 Task: Open a Blog Post Template save the file as narrativeAdd Heading 'Reading' ,with the main content Reading offers numerous advantages, including expanding knowledge, enhancing creativity, and improving cognitive abilities. It stimulates the brain, improves vocabulary and language skills, and provides an escape into different worlds and perspectives. ,with the main content Reading offers numerous advantages, including expanding knowledge, enhancing creativity, and improving cognitive abilities. It stimulates the brain, improves vocabulary and language skills, and provides an escape into different worlds and perspectives.and font size to the main content 16 Apply Font Style Broadwayand font size to the heading 18 Change heading alignment to  Center
Action: Key pressed <Key.cmd>word<Key.enter>
Screenshot: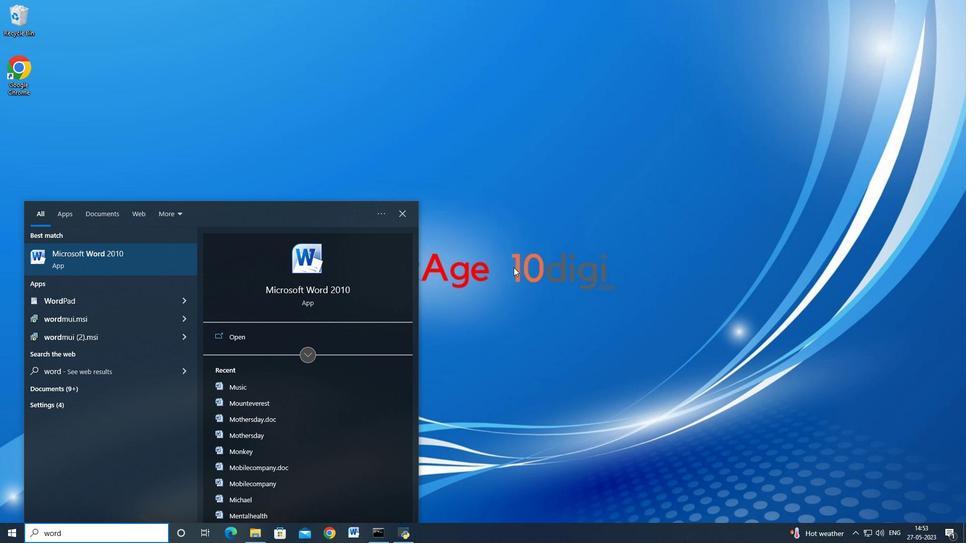 
Action: Mouse moved to (23, 19)
Screenshot: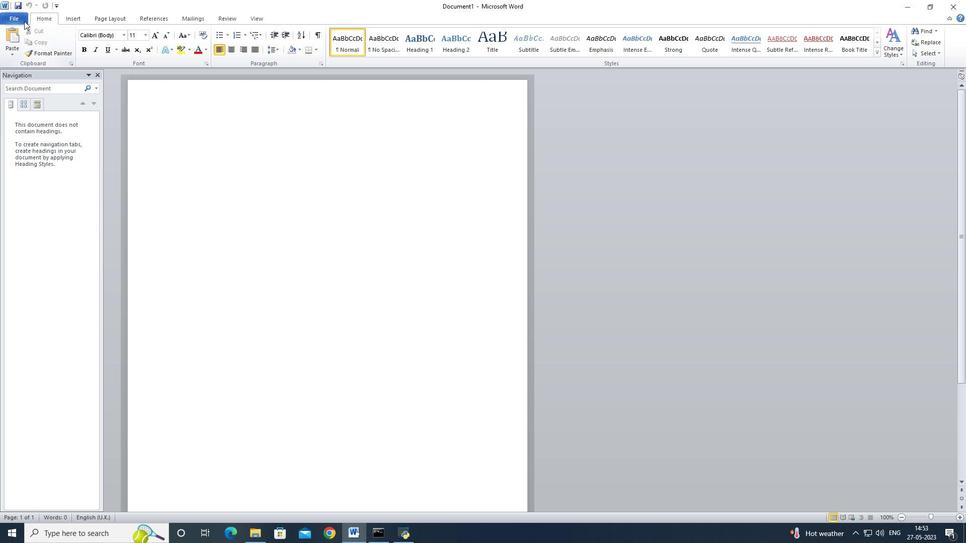 
Action: Mouse pressed left at (23, 19)
Screenshot: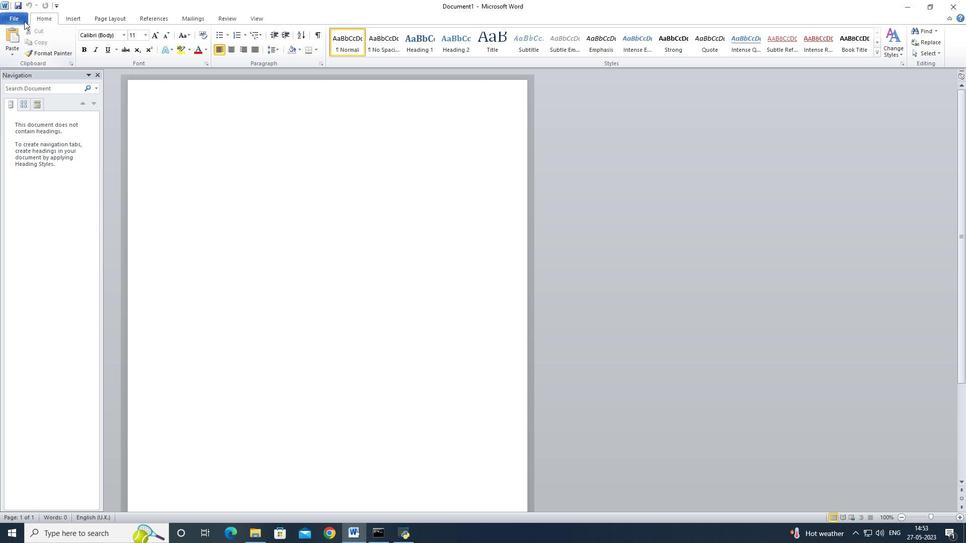 
Action: Mouse moved to (26, 64)
Screenshot: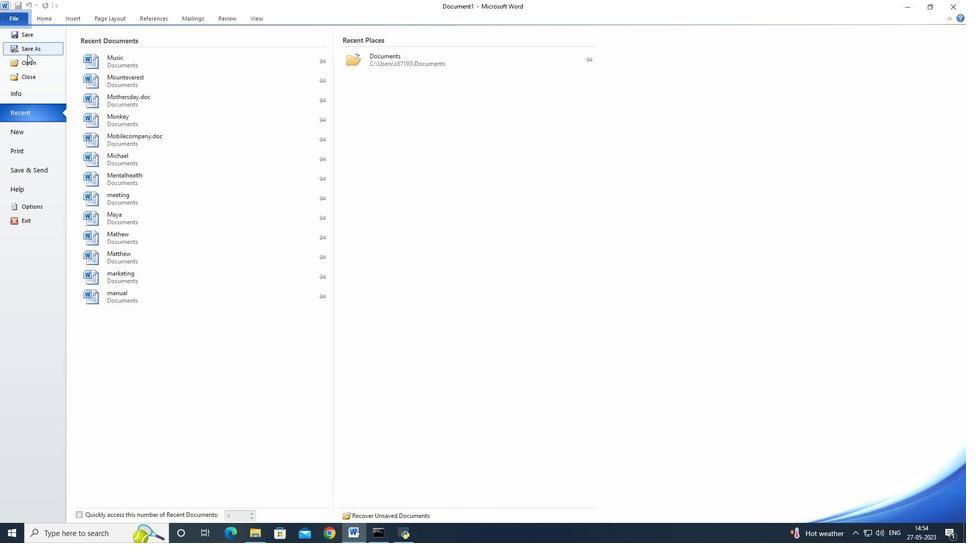 
Action: Mouse pressed left at (26, 64)
Screenshot: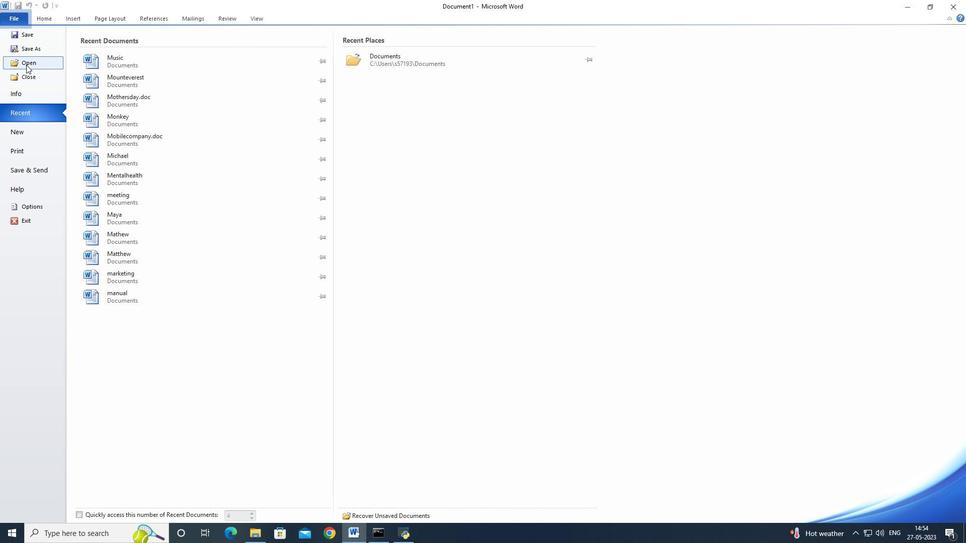 
Action: Mouse moved to (449, 255)
Screenshot: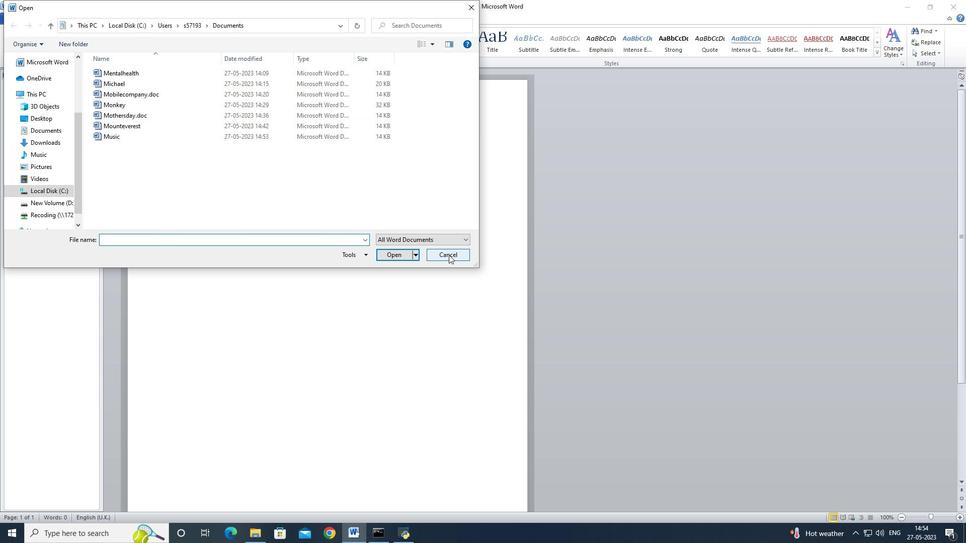 
Action: Mouse pressed left at (449, 255)
Screenshot: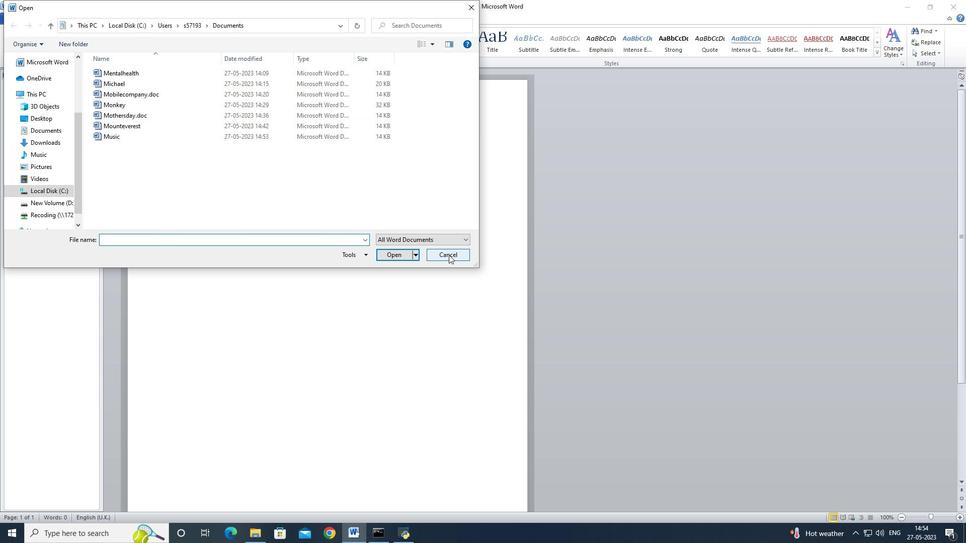 
Action: Mouse moved to (6, 19)
Screenshot: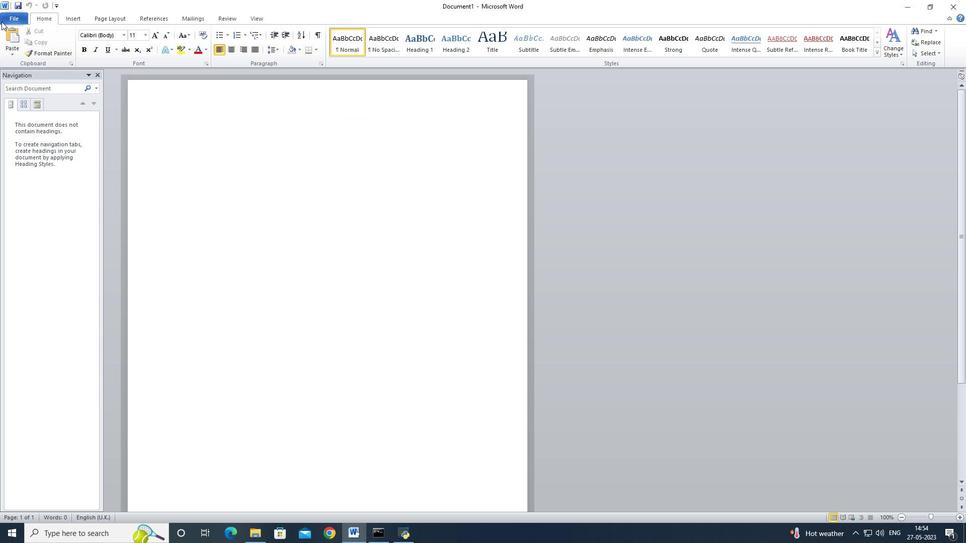 
Action: Mouse pressed left at (6, 19)
Screenshot: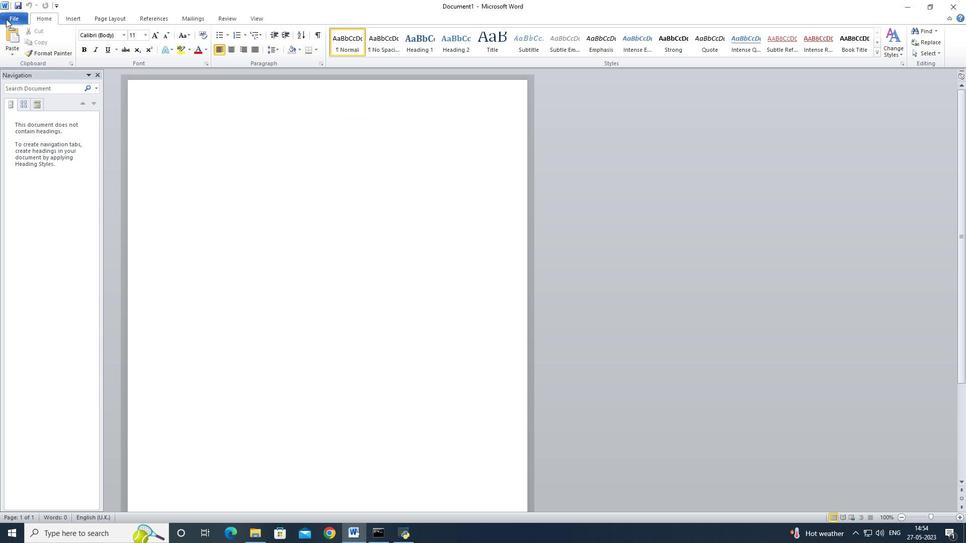 
Action: Mouse moved to (26, 130)
Screenshot: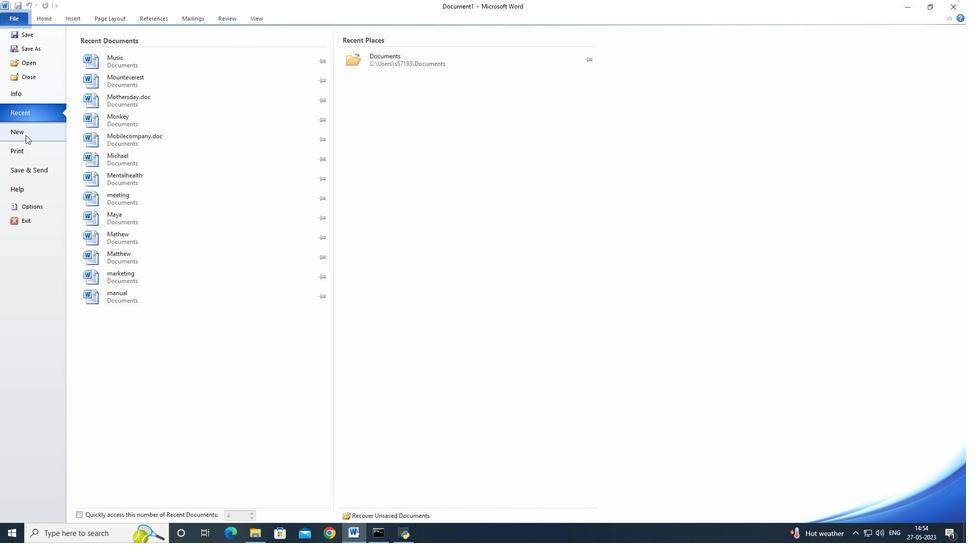 
Action: Mouse pressed left at (26, 130)
Screenshot: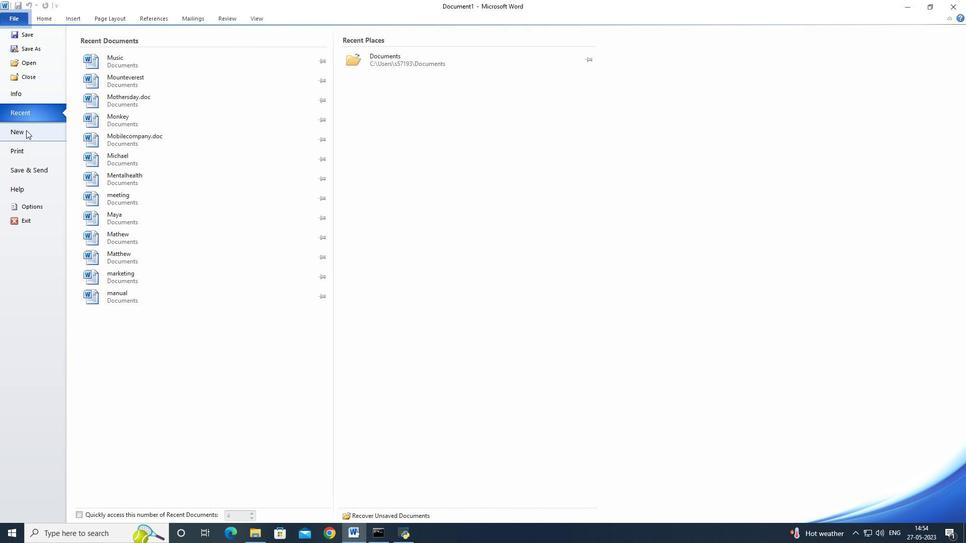 
Action: Mouse moved to (148, 108)
Screenshot: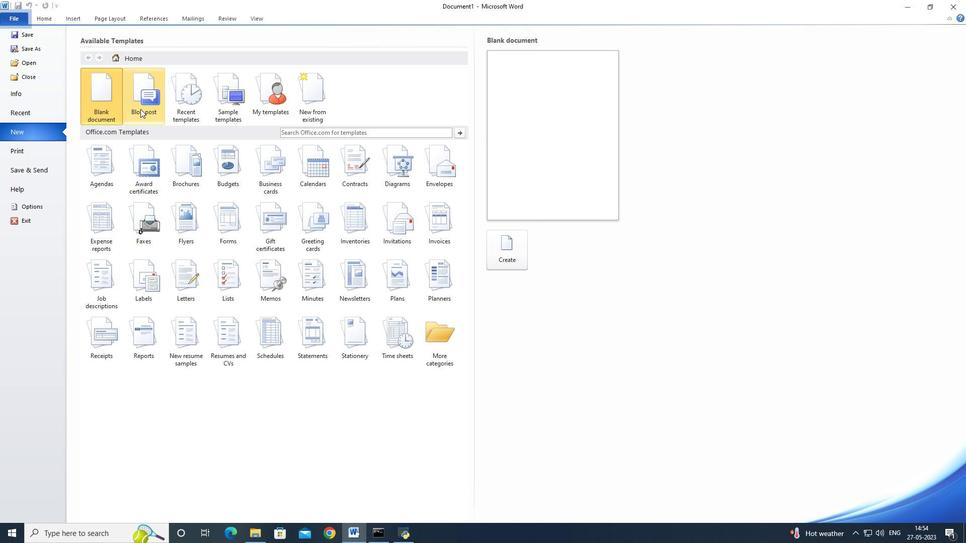 
Action: Mouse pressed left at (148, 108)
Screenshot: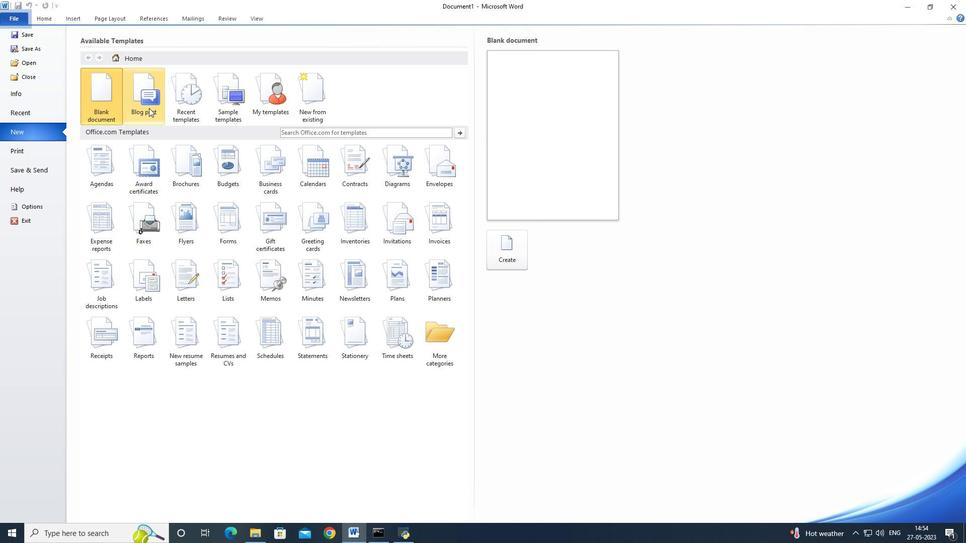 
Action: Mouse moved to (510, 249)
Screenshot: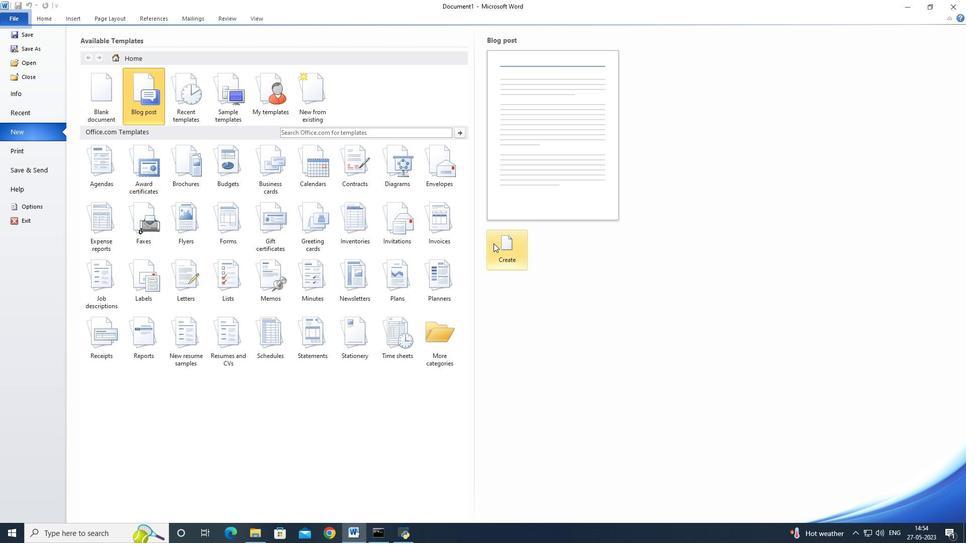 
Action: Mouse pressed left at (510, 249)
Screenshot: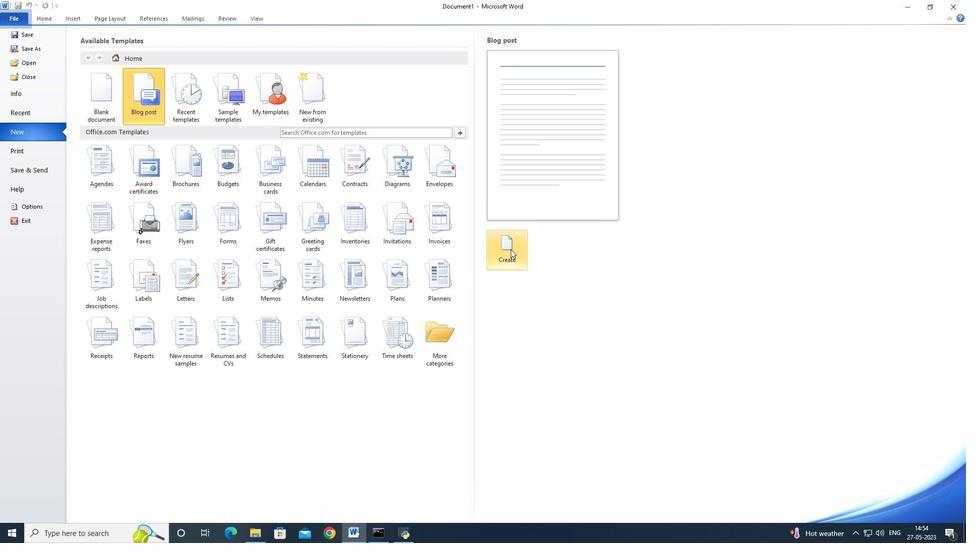 
Action: Mouse moved to (520, 287)
Screenshot: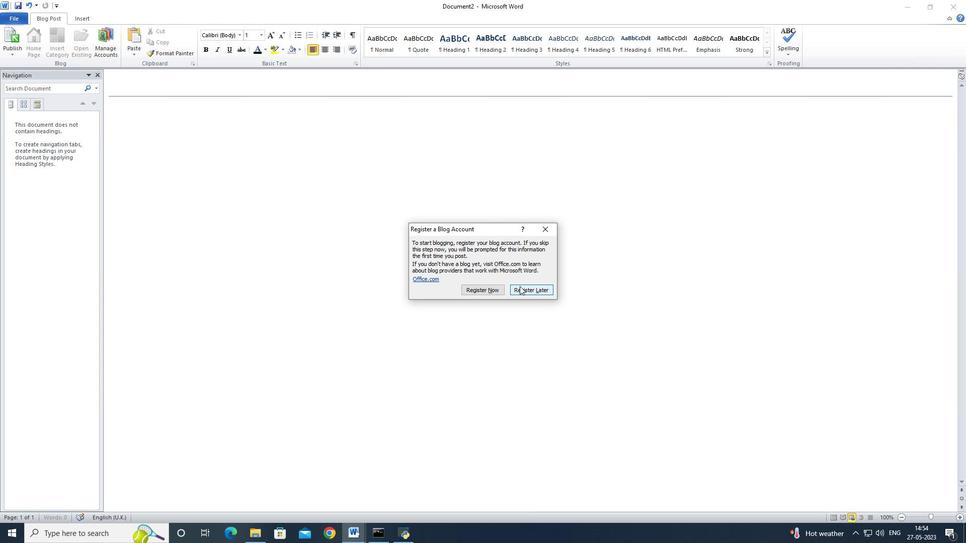 
Action: Mouse pressed left at (520, 287)
Screenshot: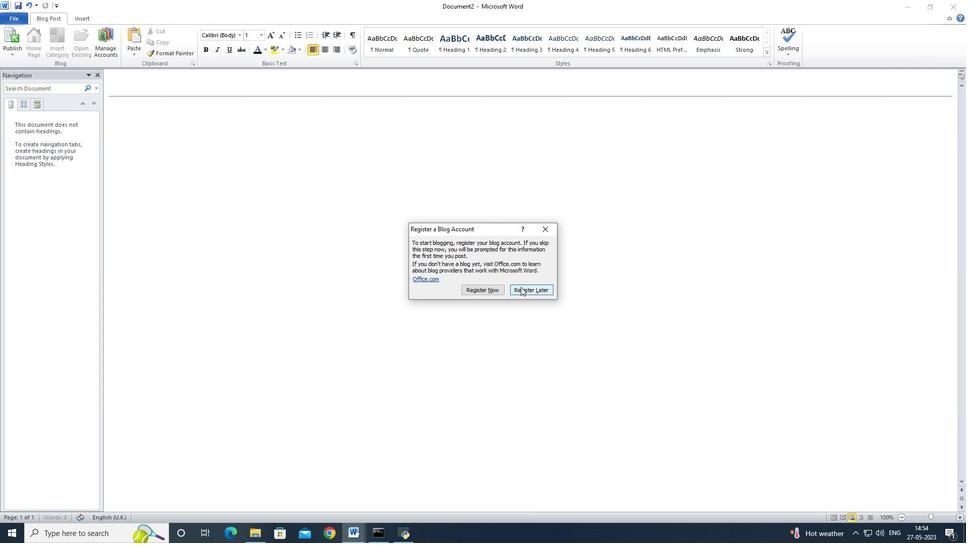 
Action: Mouse moved to (20, 19)
Screenshot: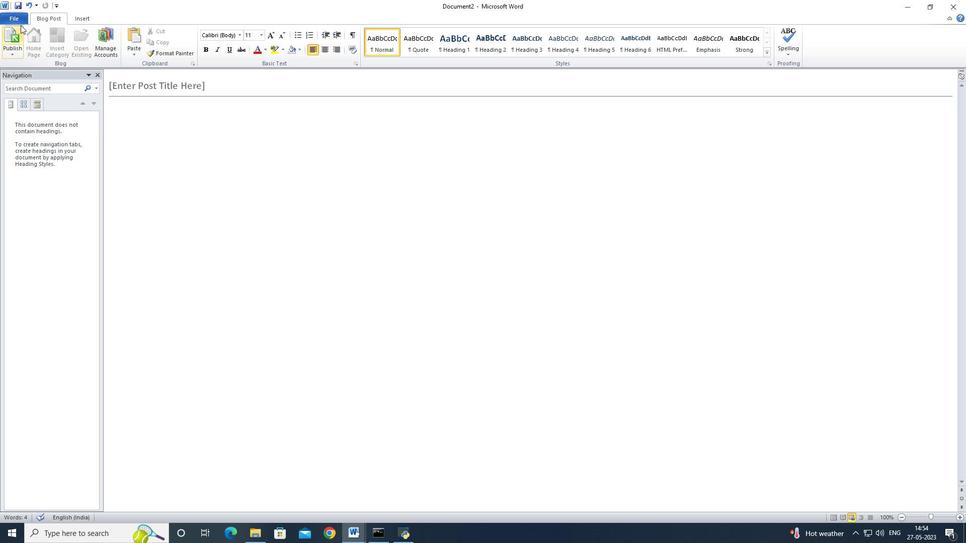 
Action: Mouse pressed left at (20, 19)
Screenshot: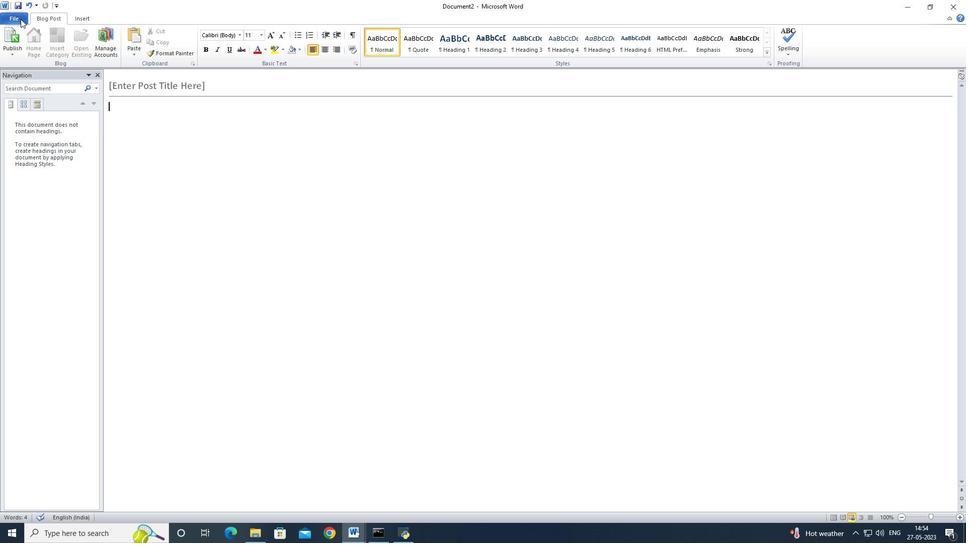 
Action: Mouse moved to (41, 43)
Screenshot: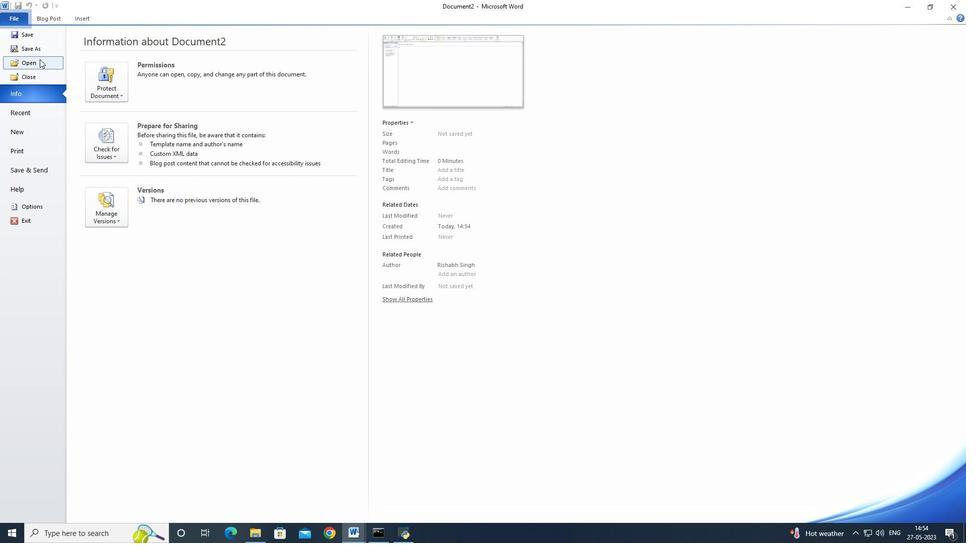 
Action: Mouse pressed left at (41, 43)
Screenshot: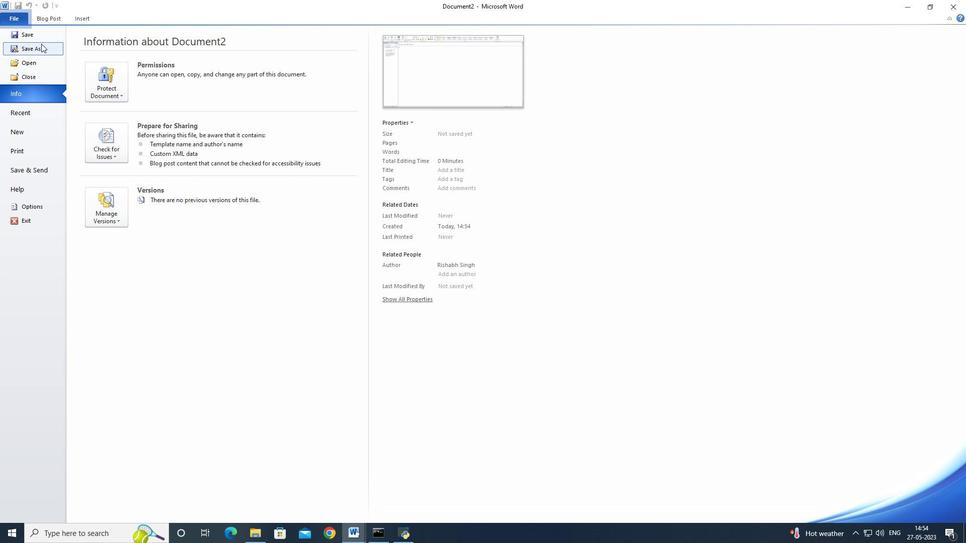 
Action: Mouse moved to (248, 92)
Screenshot: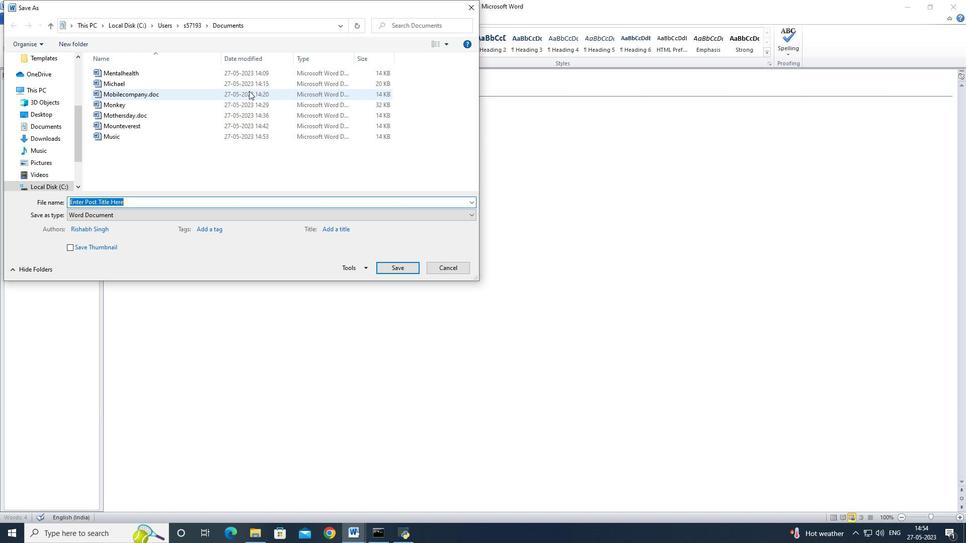 
Action: Key pressed <Key.backspace><Key.shift>nara<Key.backspace>rative<Key.shift_r>Add
Screenshot: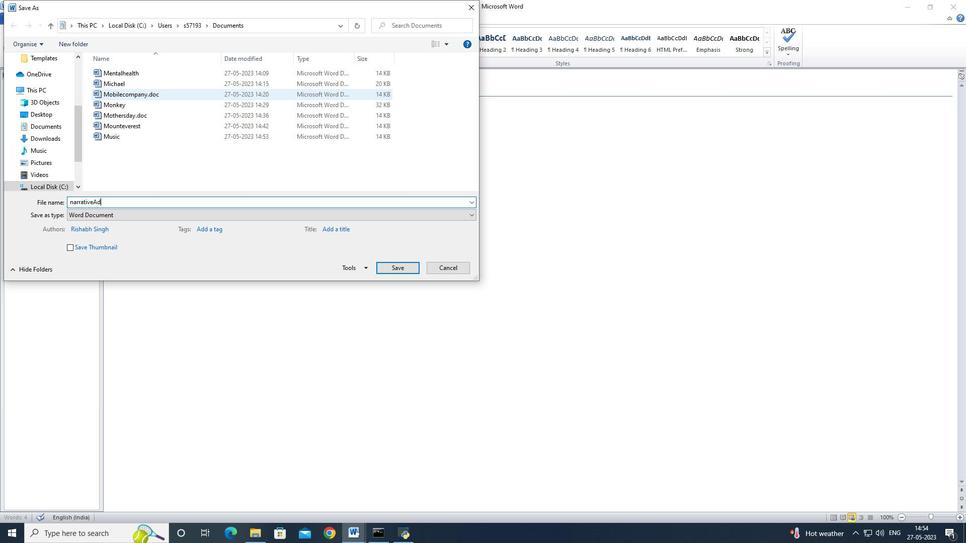 
Action: Mouse moved to (183, 180)
Screenshot: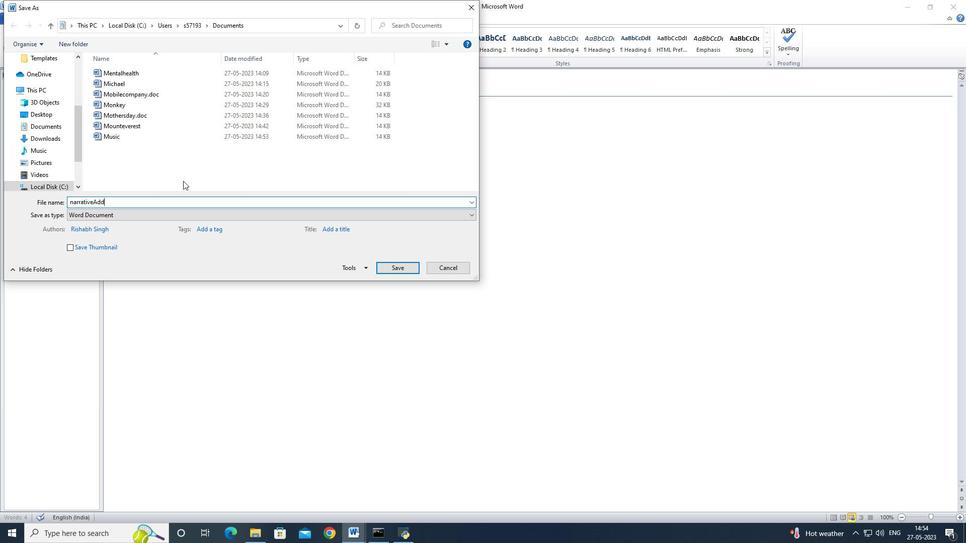 
Action: Key pressed <Key.backspace><Key.backspace><Key.backspace>
Screenshot: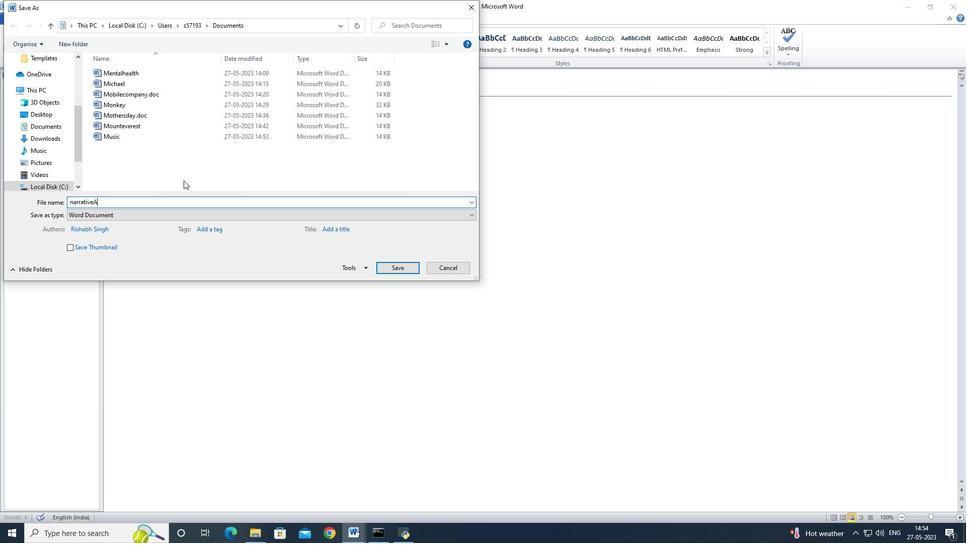 
Action: Mouse moved to (395, 269)
Screenshot: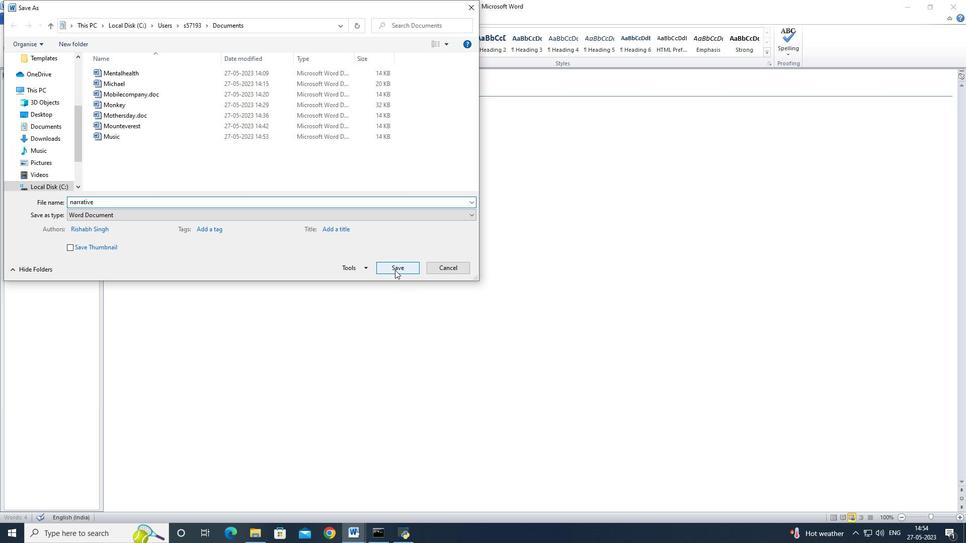 
Action: Mouse pressed left at (395, 269)
Screenshot: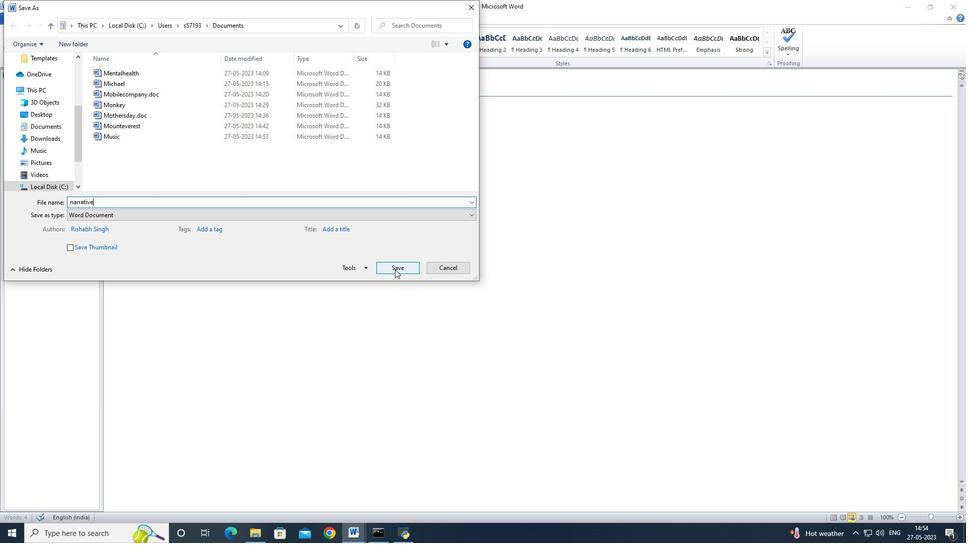 
Action: Mouse moved to (170, 87)
Screenshot: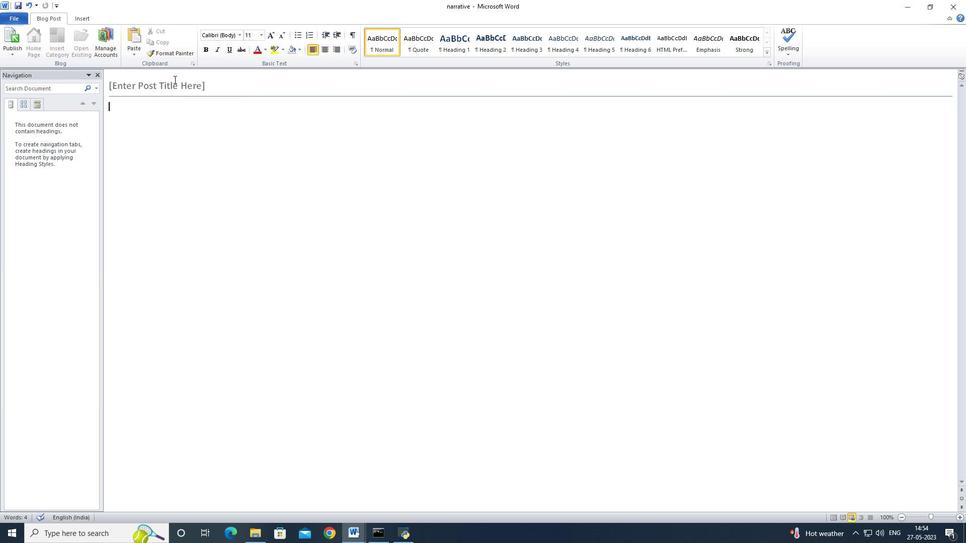 
Action: Mouse pressed left at (170, 87)
Screenshot: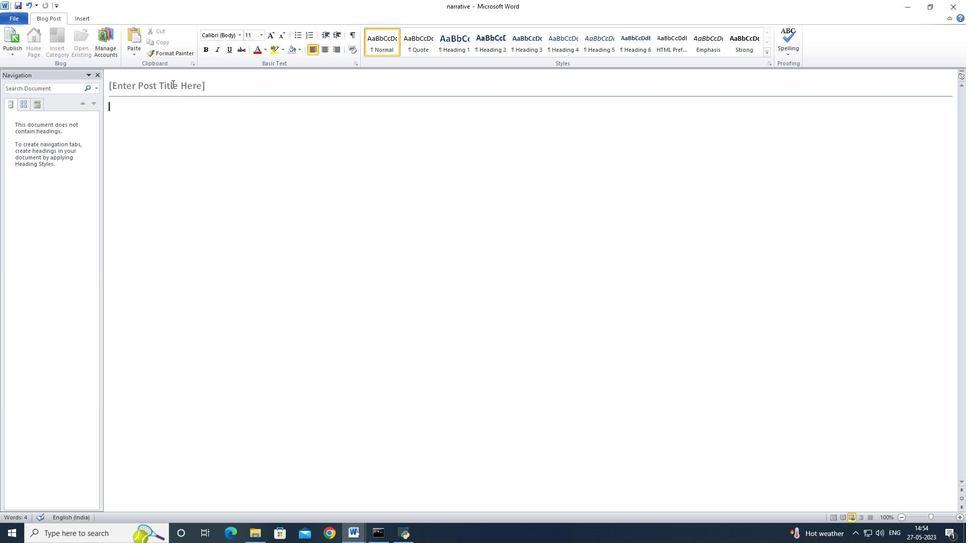 
Action: Key pressed h<Key.backspace><Key.shift>Reading<Key.tab><Key.tab>
Screenshot: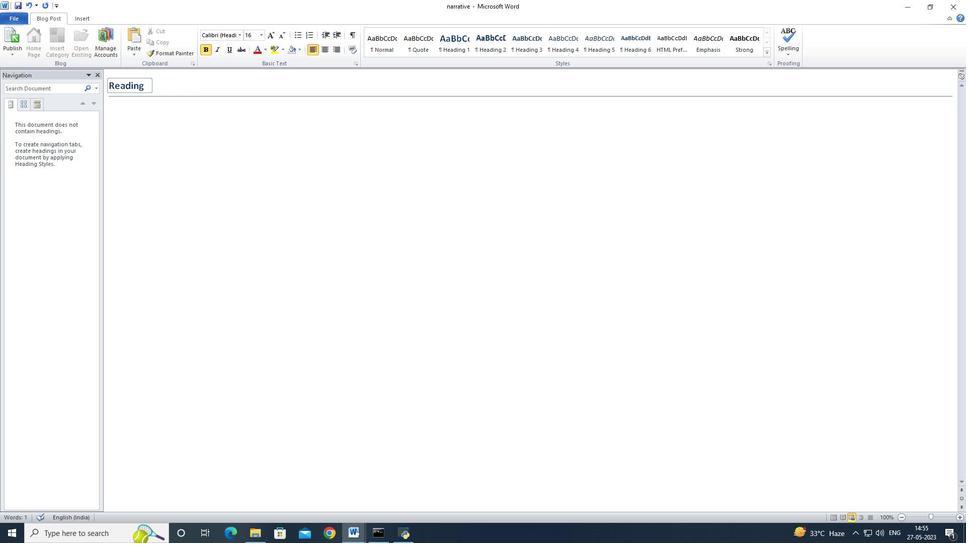 
Action: Mouse moved to (461, 46)
Screenshot: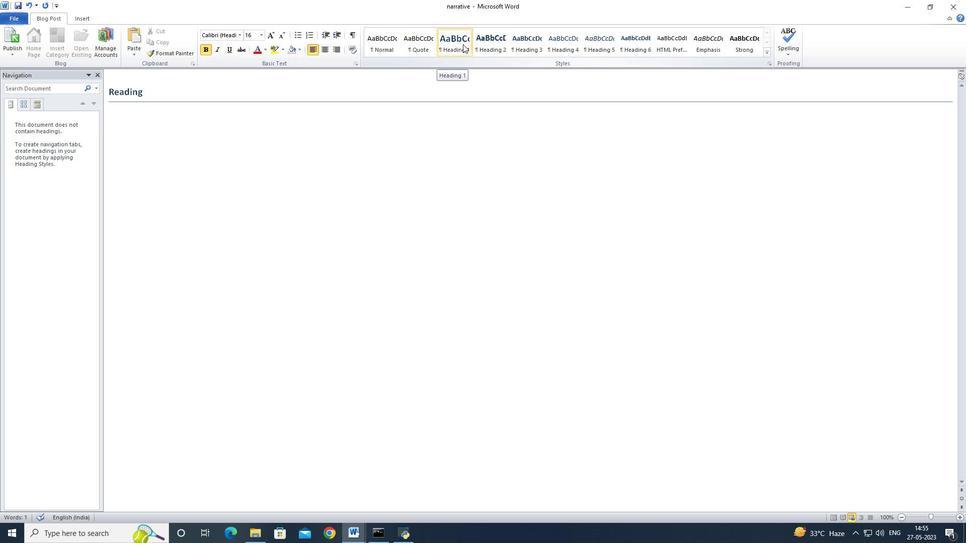 
Action: Mouse pressed left at (461, 46)
Screenshot: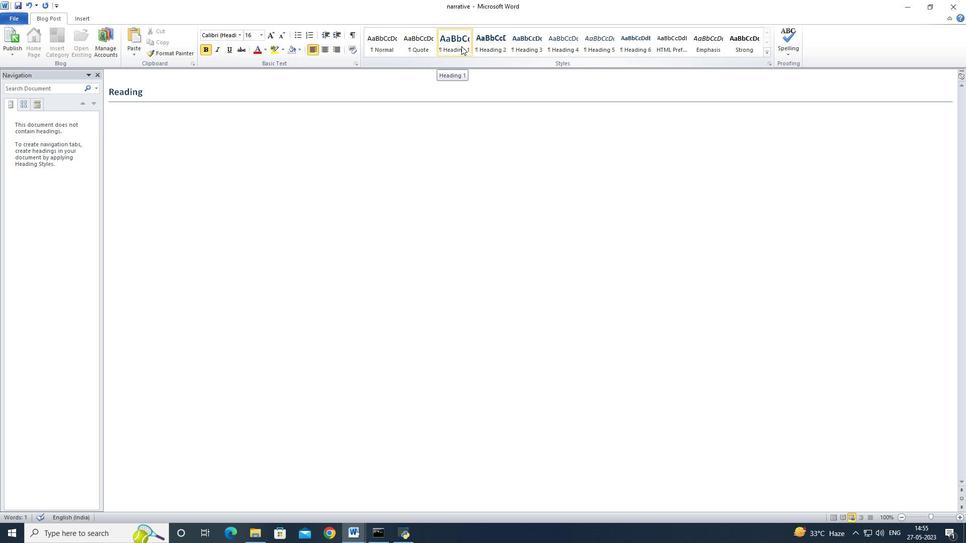 
Action: Mouse moved to (142, 92)
Screenshot: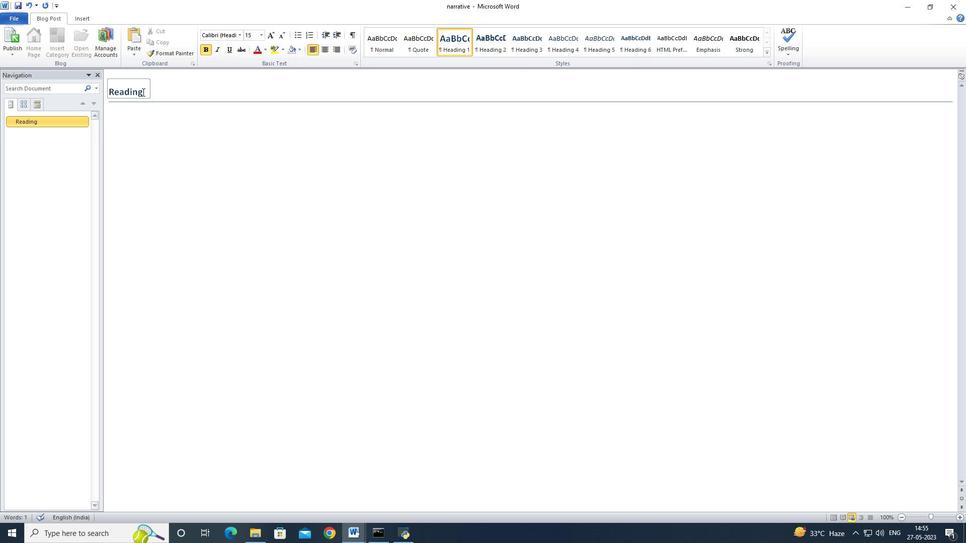 
Action: Mouse pressed left at (142, 92)
Screenshot: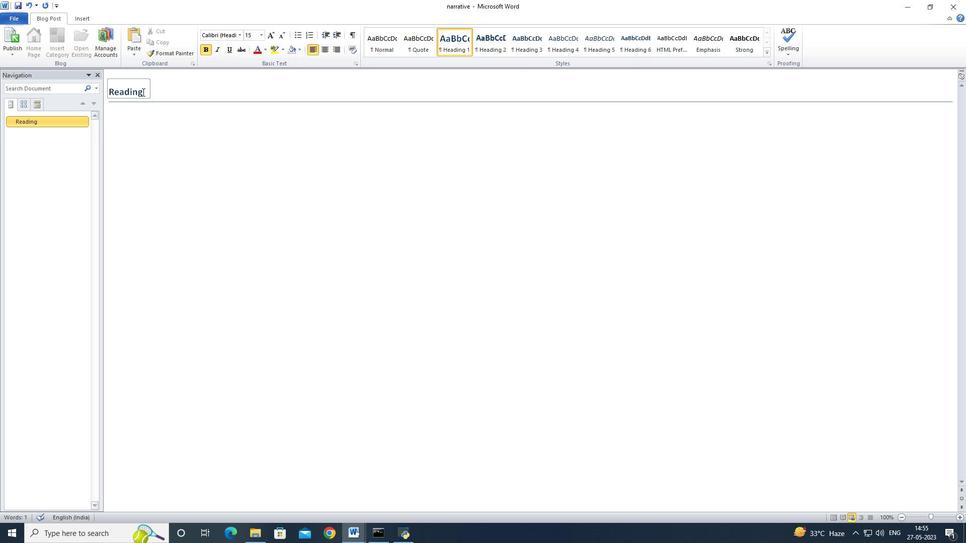 
Action: Mouse moved to (465, 46)
Screenshot: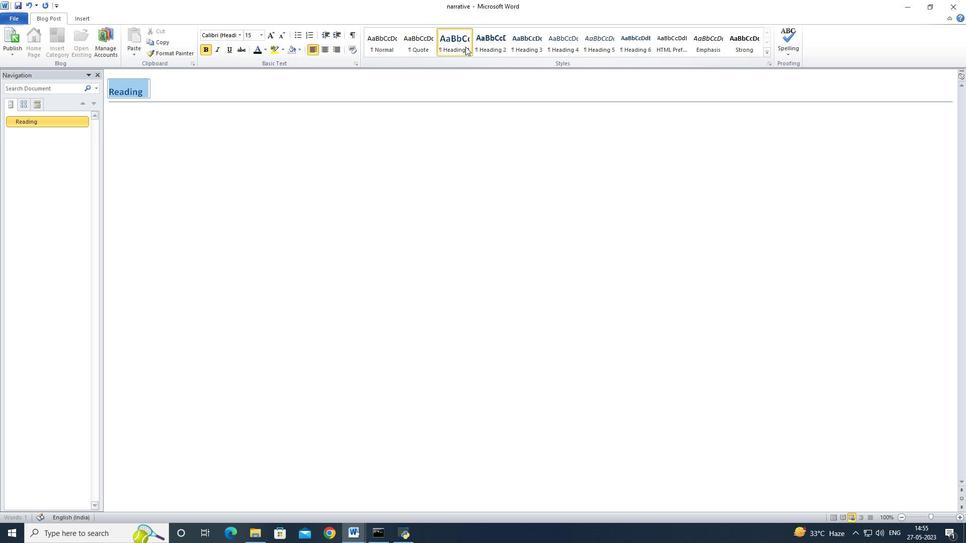 
Action: Mouse pressed left at (465, 46)
Screenshot: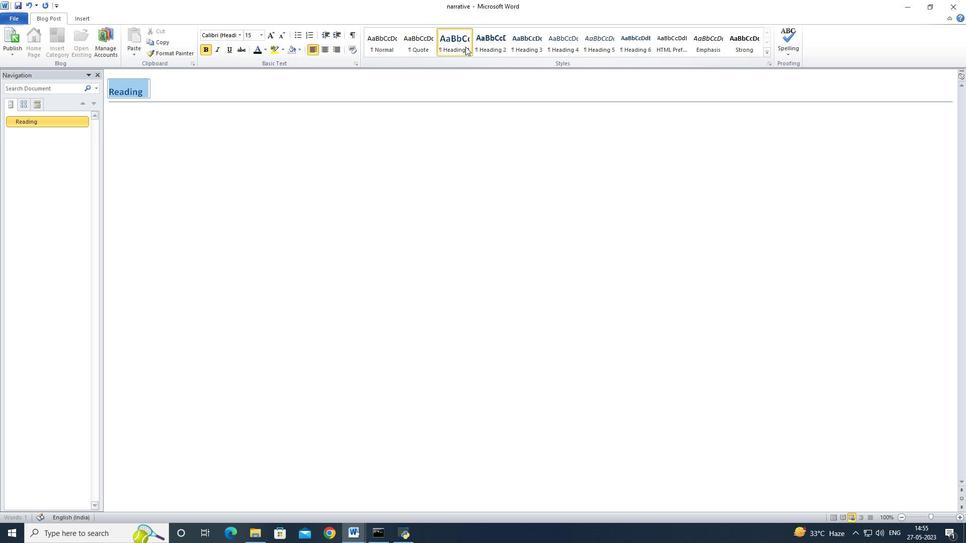 
Action: Mouse moved to (223, 130)
Screenshot: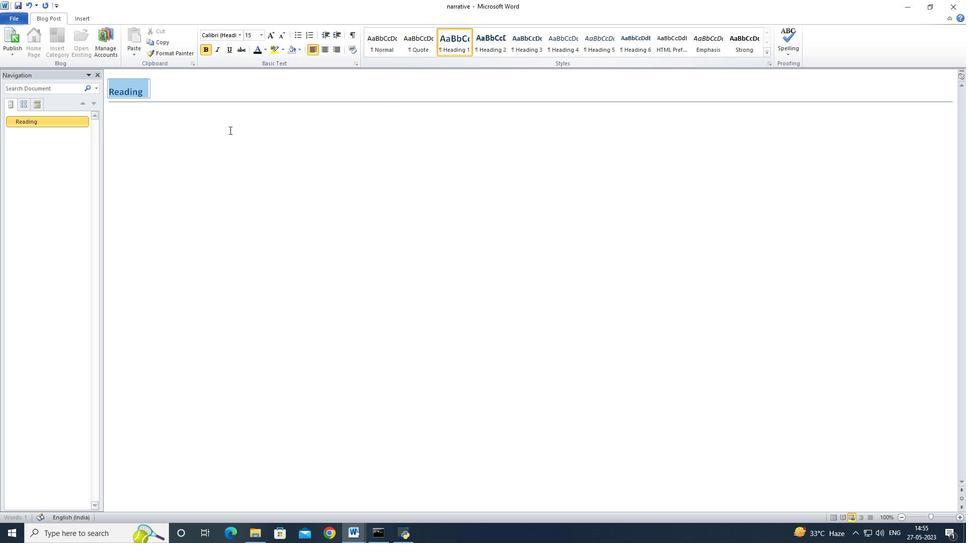
Action: Mouse pressed left at (223, 130)
Screenshot: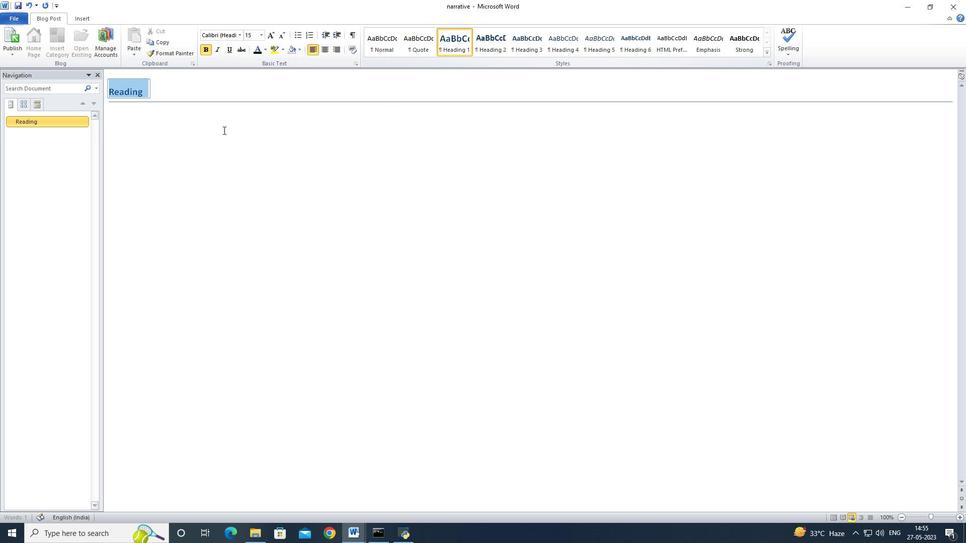
Action: Mouse moved to (222, 125)
Screenshot: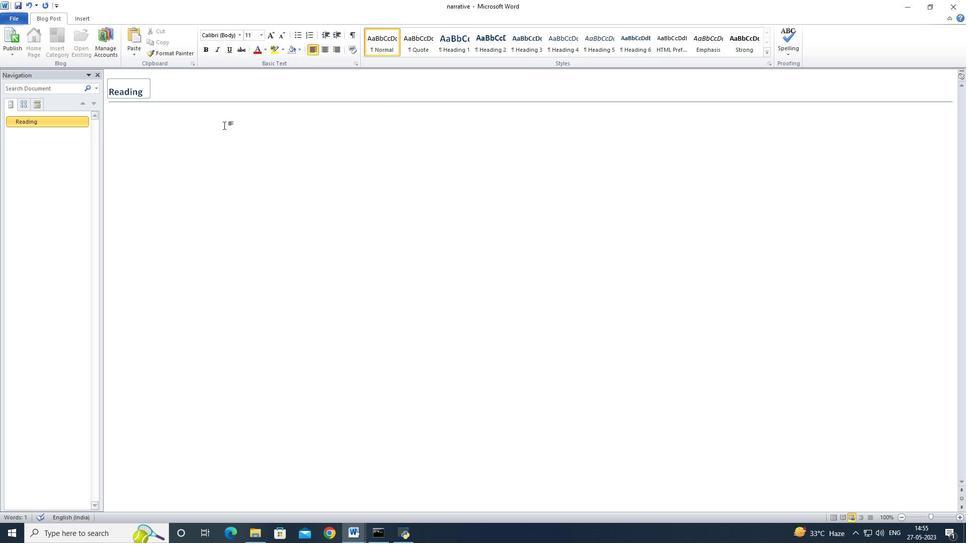 
Action: Key pressed <Key.shift_r>Reading<Key.space>offers<Key.space>numerous<Key.space>advantages,<Key.space><Key.shift>Including<Key.space>expanding<Key.space>knowledge,<Key.space>enhancing<Key.space>creativity,<Key.space>and<Key.space>improving<Key.space>cognitive<Key.space>abilities.<Key.space><Key.shift>It<Key.space>stimulates<Key.space>the<Key.space>brain,<Key.space>u<Key.backspace>improves<Key.space>vocabulary<Key.space>and<Key.space>language<Key.space>skills,<Key.space>and<Key.space>provides<Key.space>am<Key.backspace>n<Key.space>escape<Key.space>into<Key.space>different<Key.space>worlds<Key.space>and<Key.space>perspectives,<Key.backspace>.<Key.space>,with<Key.space>the<Key.space>main<Key.space>conten<Key.space><Key.shift_r>Reading<Key.space>offers<Key.space>numb<Key.backspace>erous<Key.space>advantages,i<Key.backspace><Key.space><Key.shift>Including<Key.space>expani<Key.backspace>ding<Key.space>knowledge.<Key.backspace>,<Key.space>enhan<Key.backspace>ncing<Key.space>creativitu,<Key.space><Key.backspace><Key.backspace><Key.backspace>y,<Key.space>and<Key.space>improving<Key.space>cognitive<Key.space>abilities.<Key.space><Key.shift>It<Key.space>stimulates<Key.space>the<Key.space>brain,<Key.space>improves<Key.space>vocabulary<Key.space>and<Key.space>language<Key.space>skills,<Key.space>and<Key.space>provides<Key.space>an<Key.space>escape<Key.space>into<Key.space>different<Key.space>worlds<Key.space>and<Key.space>perspectove<Key.backspace><Key.backspace><Key.backspace>ives.
Screenshot: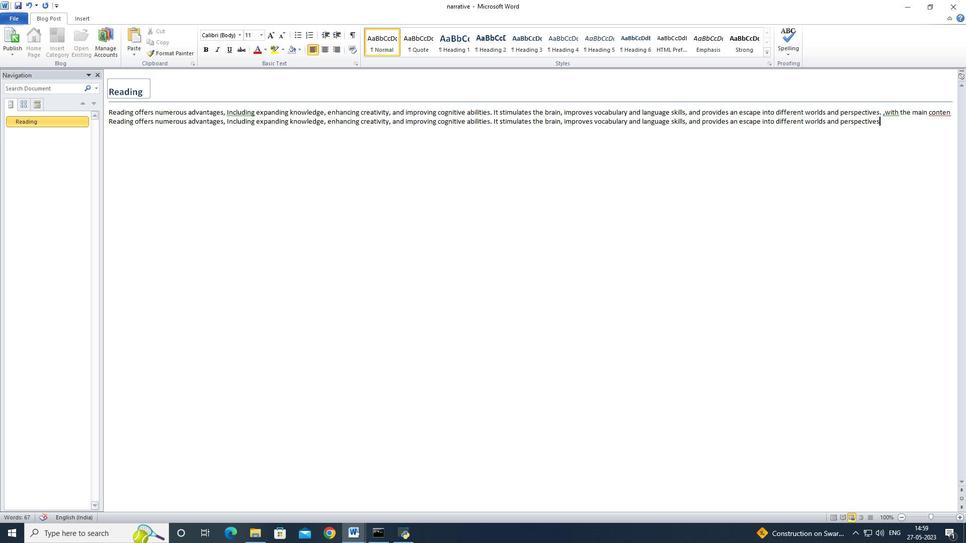 
Action: Mouse moved to (108, 112)
Screenshot: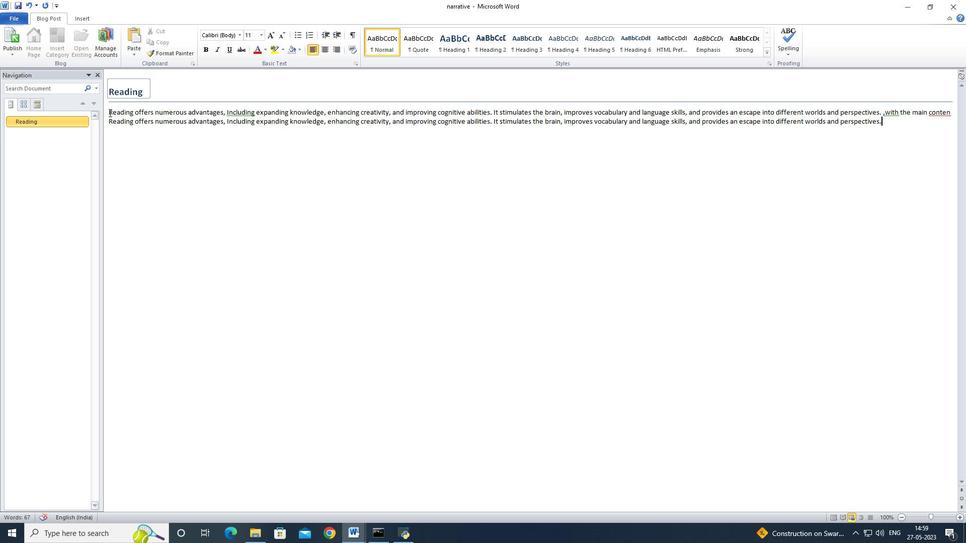 
Action: Mouse pressed left at (108, 112)
Screenshot: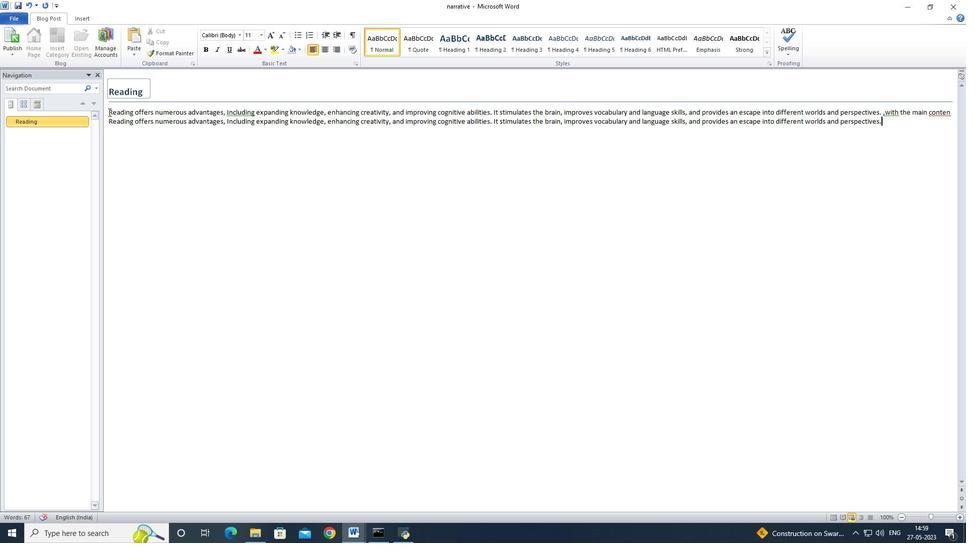 
Action: Mouse moved to (263, 36)
Screenshot: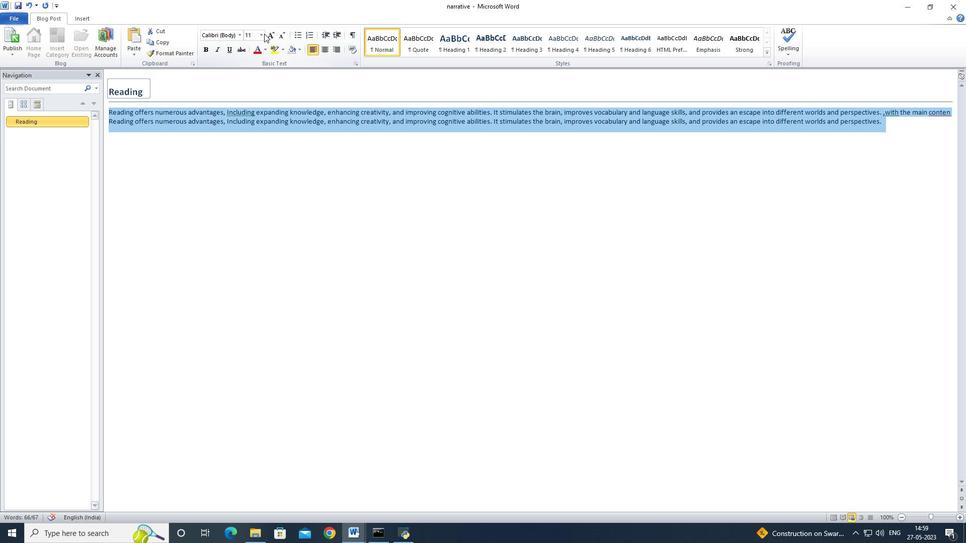 
Action: Mouse pressed left at (263, 36)
Screenshot: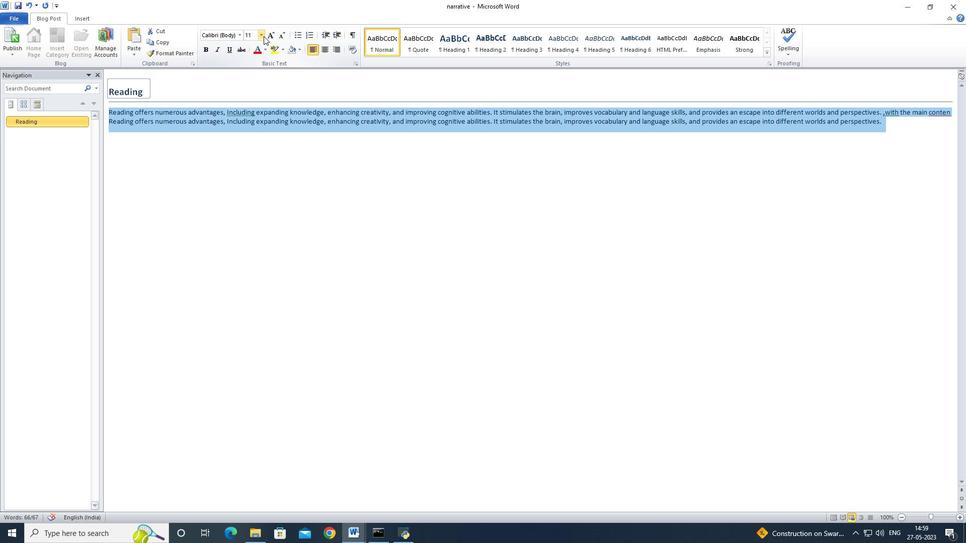
Action: Mouse moved to (250, 94)
Screenshot: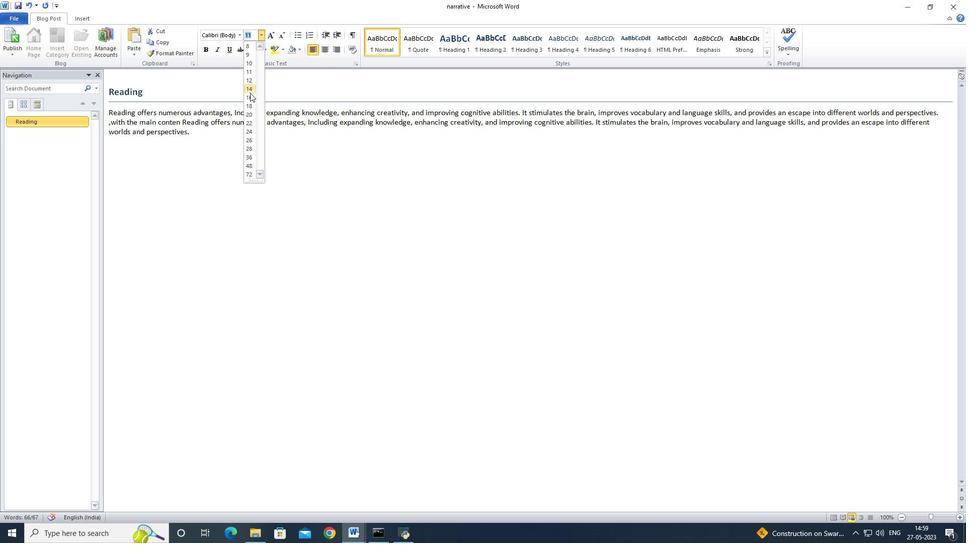 
Action: Mouse pressed left at (250, 94)
Screenshot: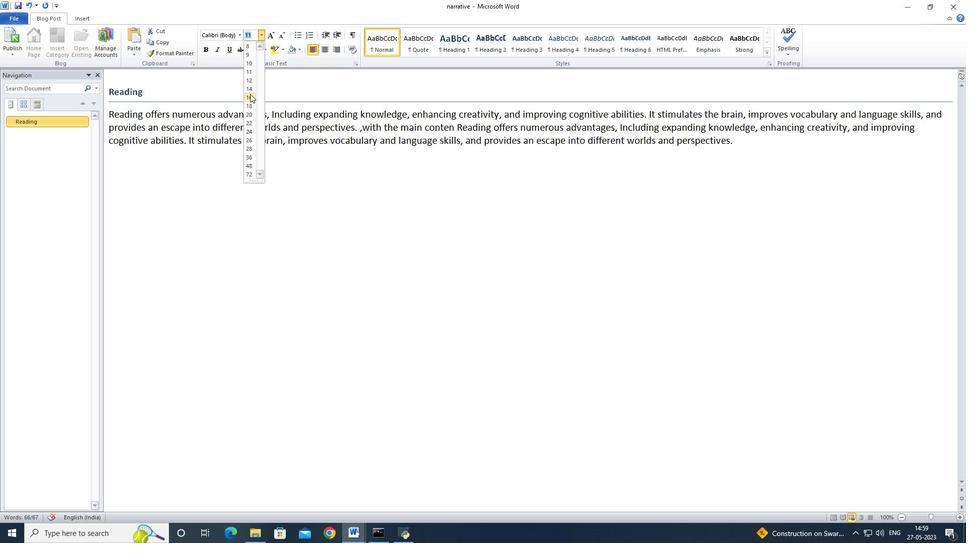 
Action: Mouse moved to (225, 36)
Screenshot: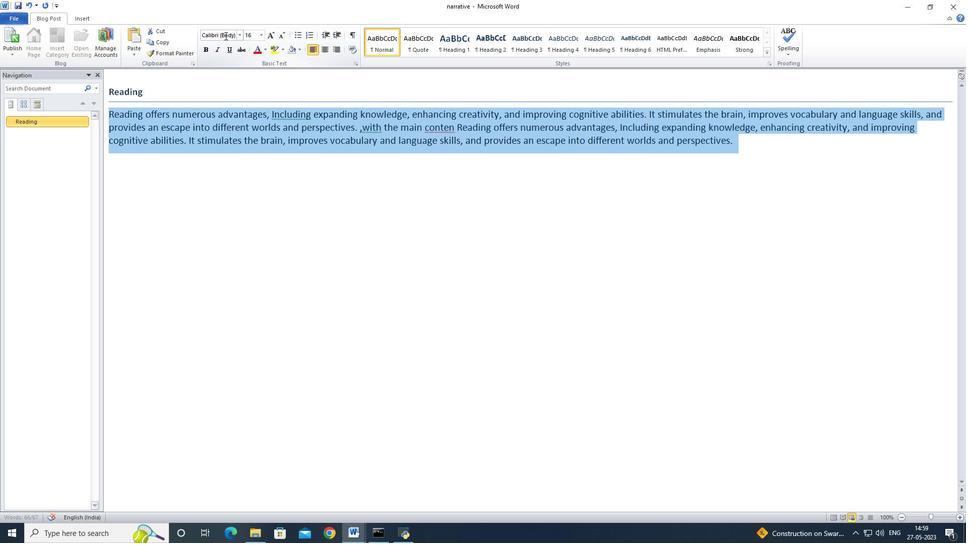
Action: Mouse pressed left at (225, 36)
Screenshot: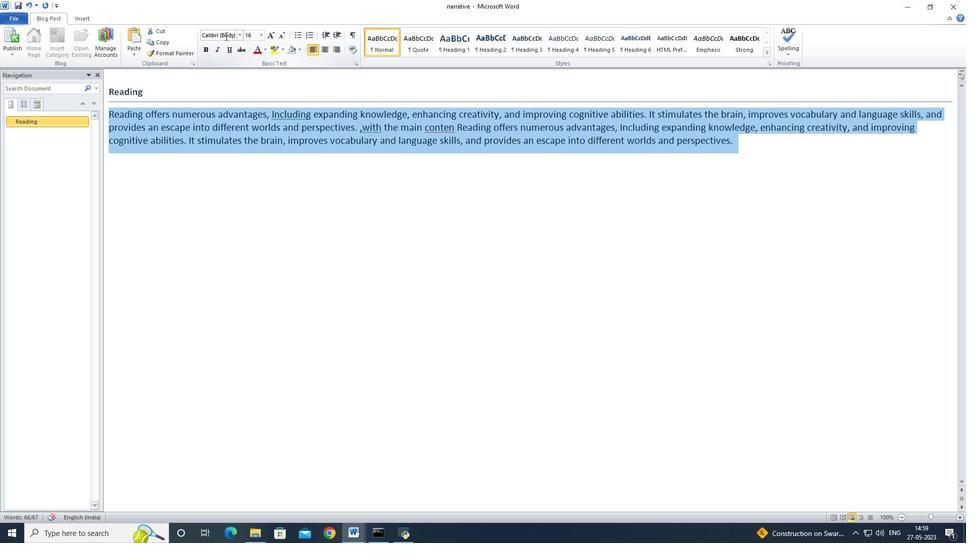 
Action: Mouse moved to (226, 36)
Screenshot: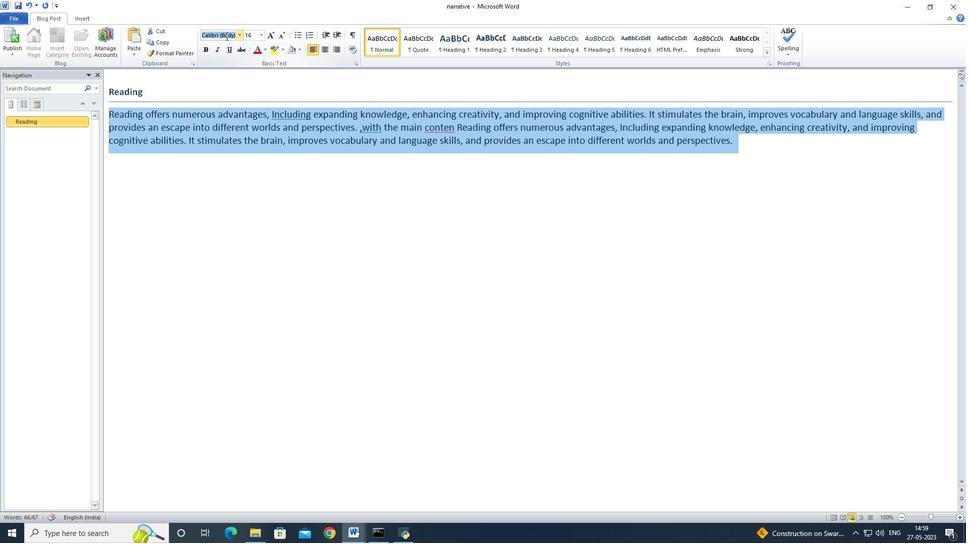 
Action: Key pressed <Key.shift>Briad<Key.backspace><Key.backspace><Key.backspace>ii<Key.backspace><Key.backspace>oadwayand<Key.enter><Key.left><Key.enter>
Screenshot: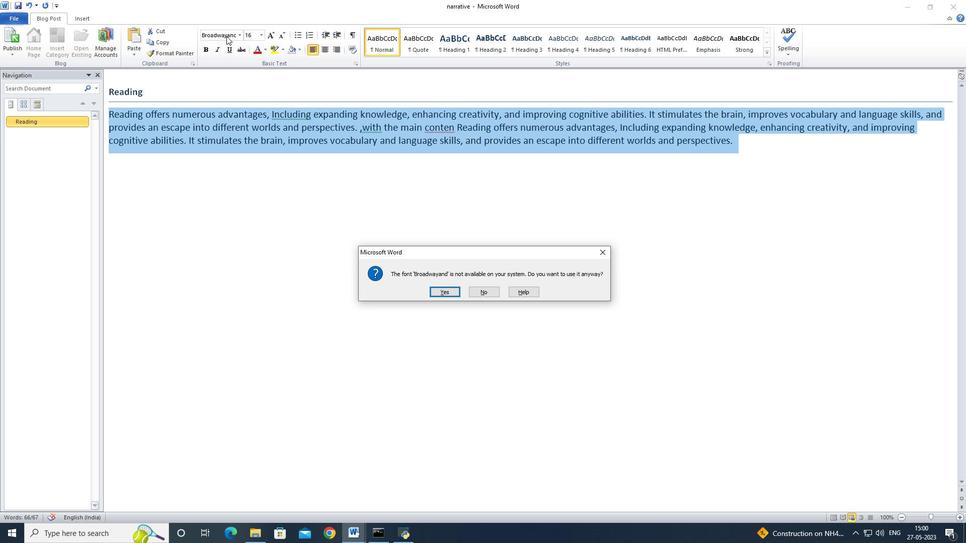 
Action: Mouse moved to (307, 167)
Screenshot: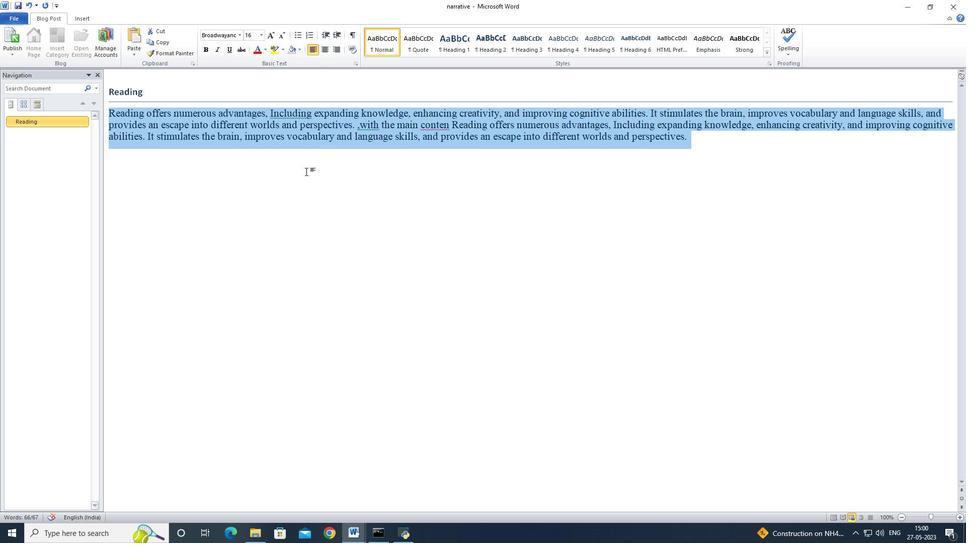 
Action: Key pressed ctrl+Z
Screenshot: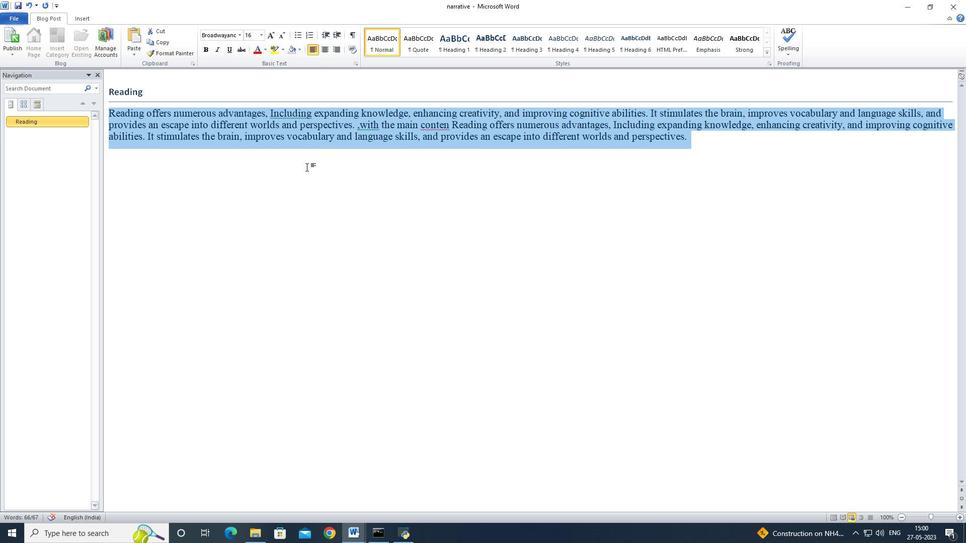 
Action: Mouse moved to (157, 96)
Screenshot: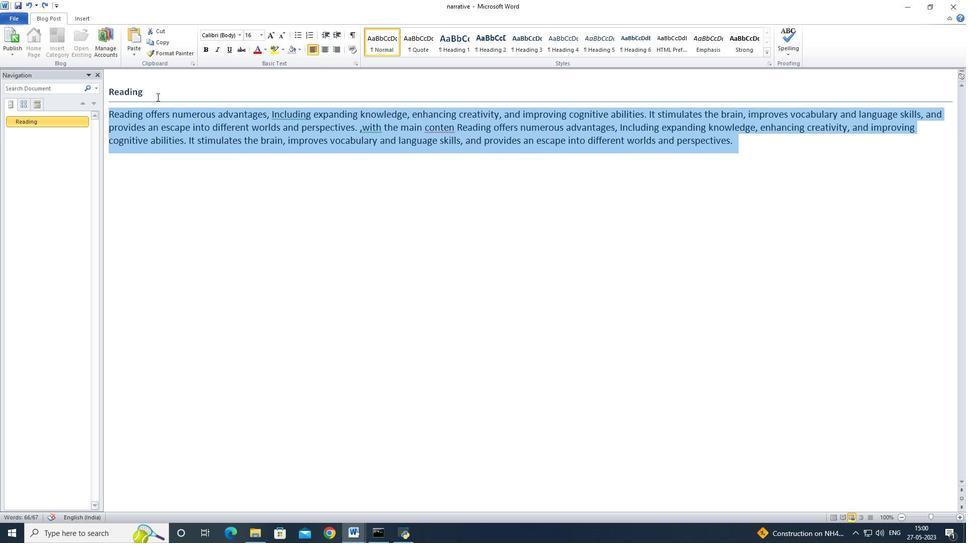 
Action: Mouse pressed left at (157, 96)
Screenshot: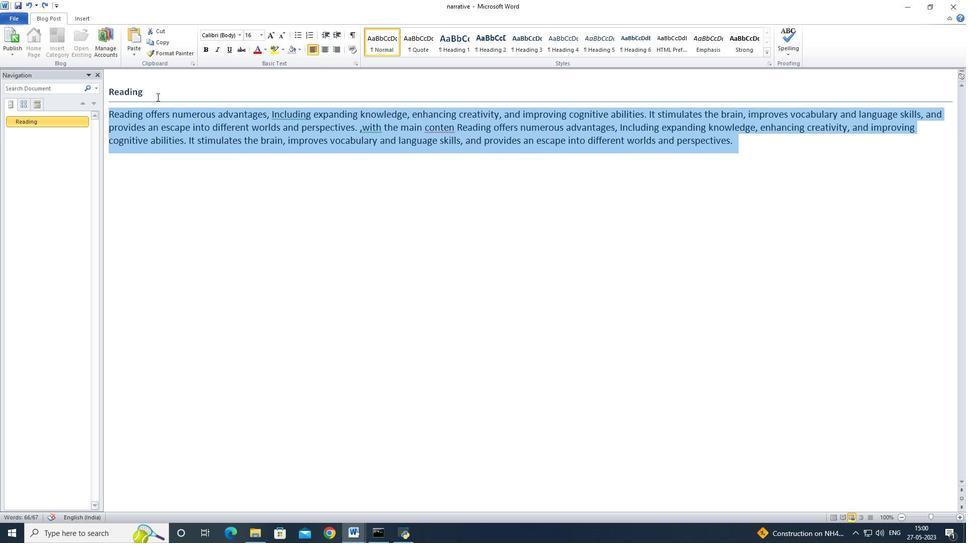 
Action: Mouse moved to (221, 37)
Screenshot: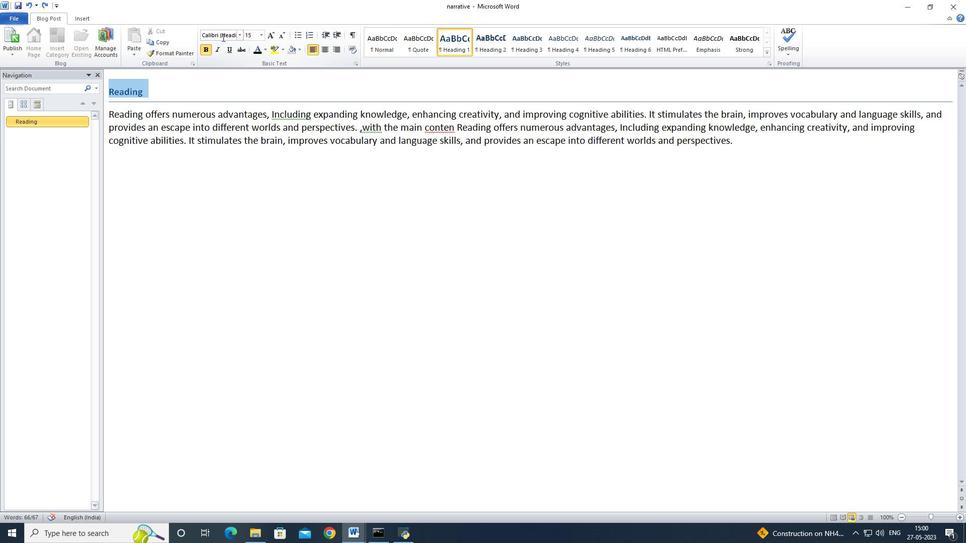 
Action: Mouse pressed left at (221, 37)
Screenshot: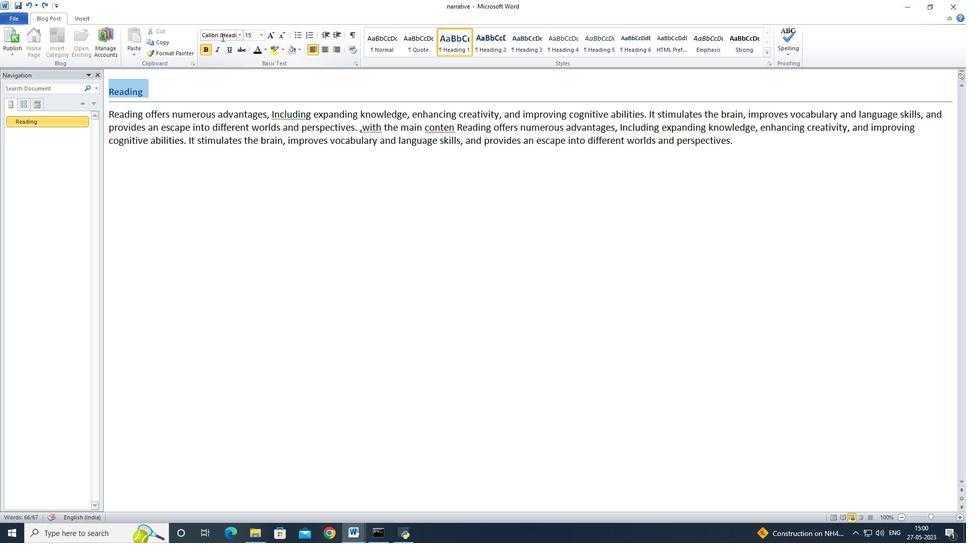 
Action: Mouse moved to (221, 37)
Screenshot: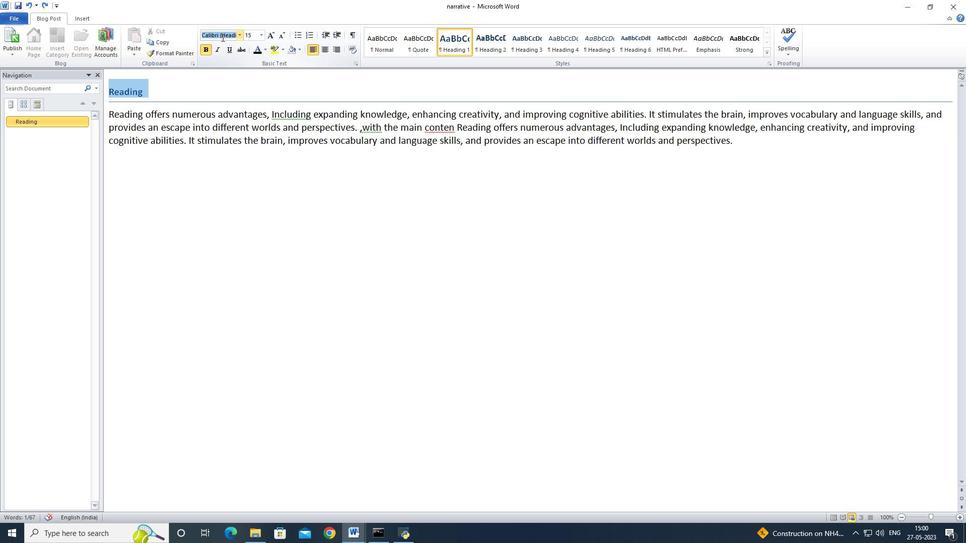 
Action: Key pressed <Key.backspace>bria<Key.backspace><Key.backspace>oadw<Key.enter>
Screenshot: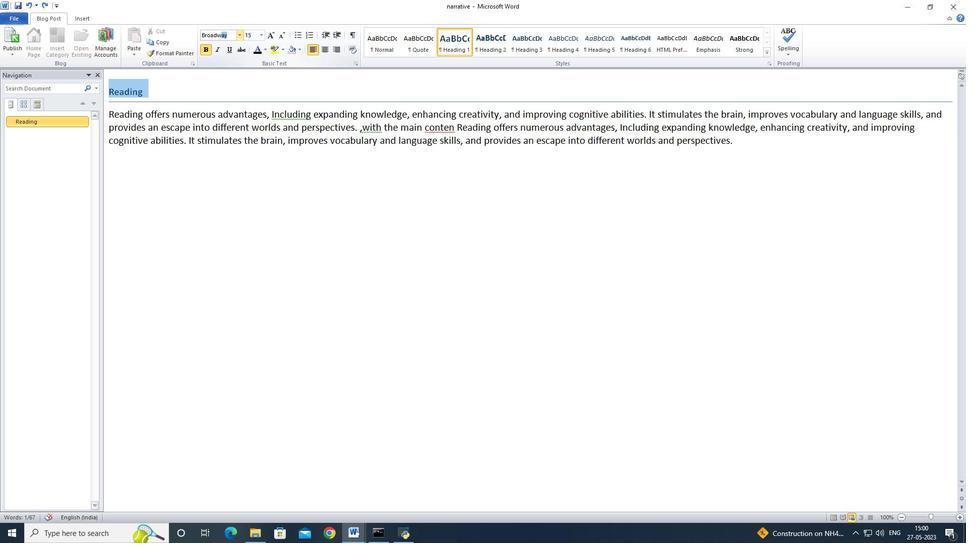 
Action: Mouse moved to (228, 37)
Screenshot: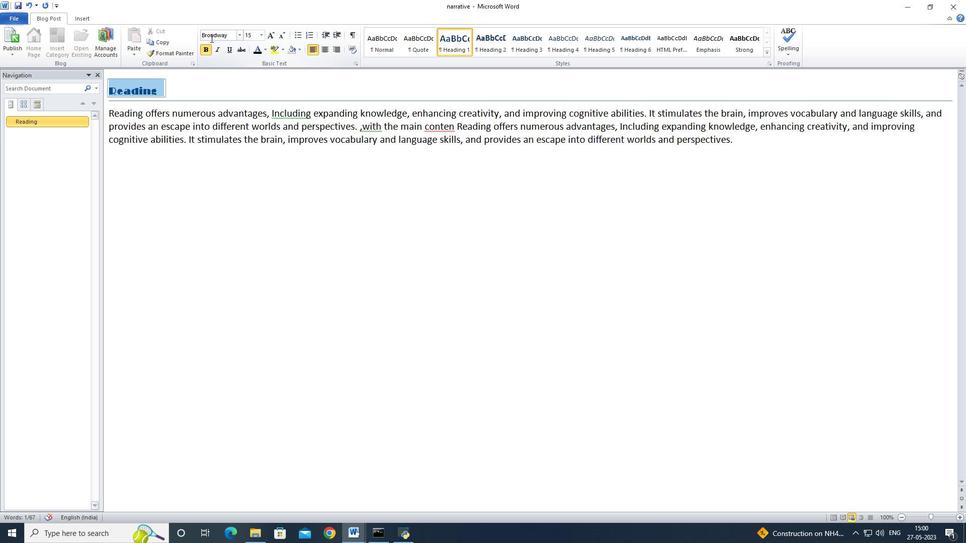 
Action: Mouse pressed left at (228, 37)
Screenshot: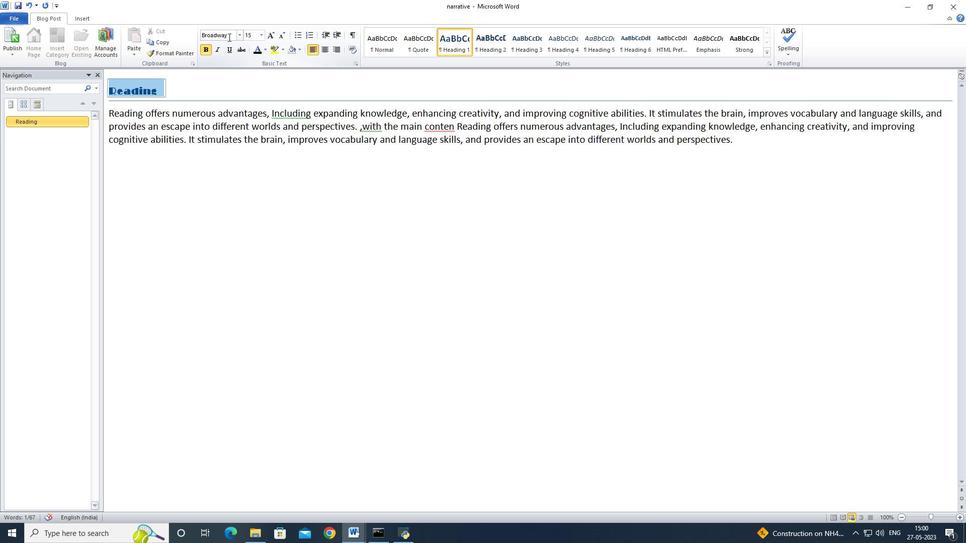 
Action: Mouse pressed left at (228, 37)
Screenshot: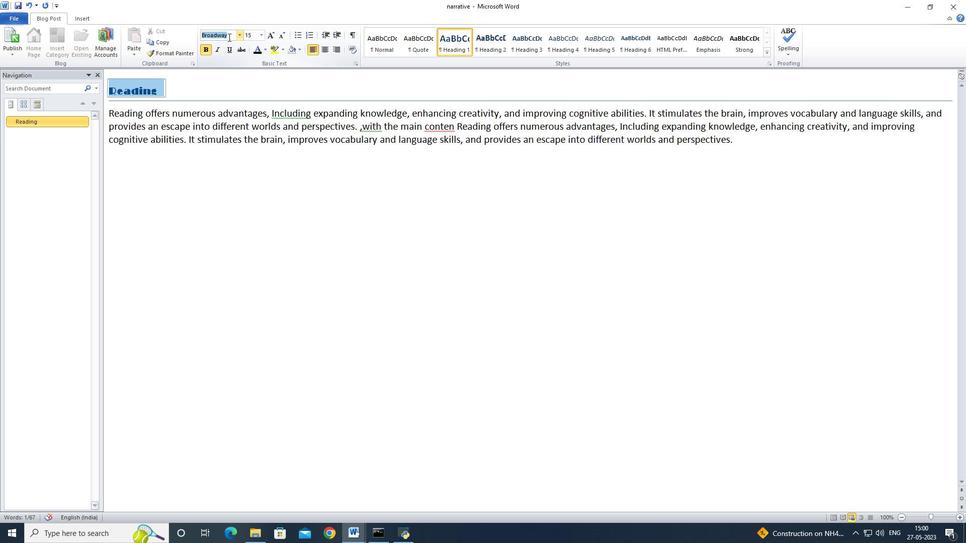 
Action: Mouse moved to (228, 37)
Screenshot: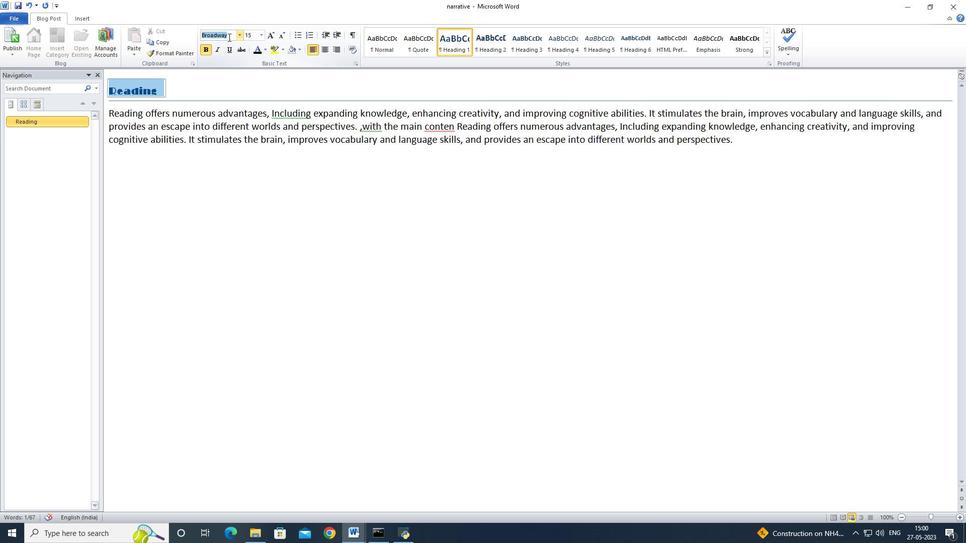 
Action: Key pressed and<Key.enter><Key.left><Key.enter>
Screenshot: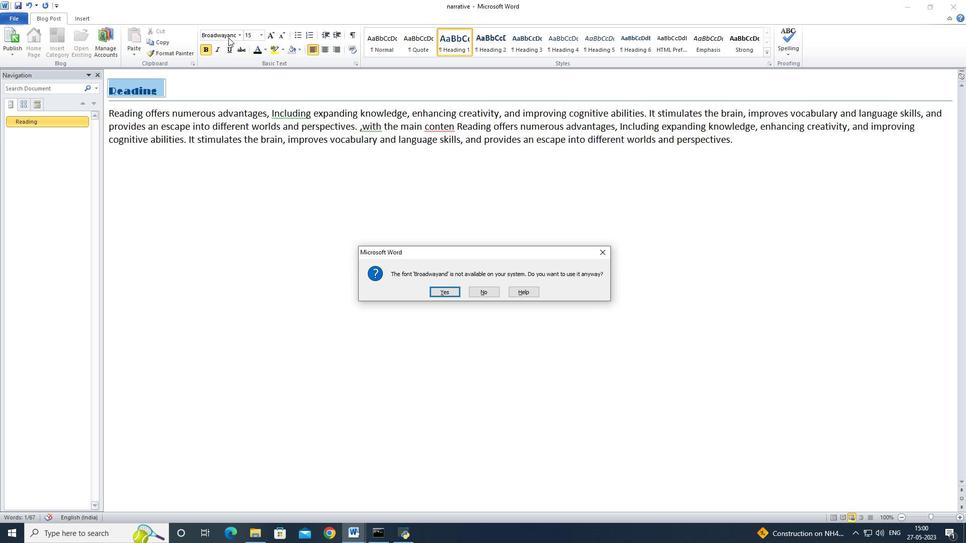 
Action: Mouse moved to (261, 32)
Screenshot: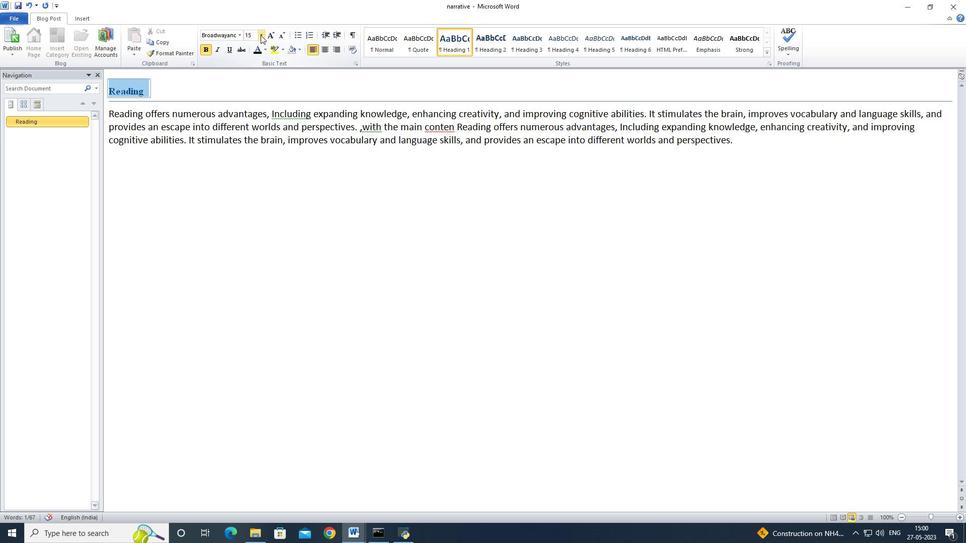 
Action: Mouse pressed left at (261, 32)
Screenshot: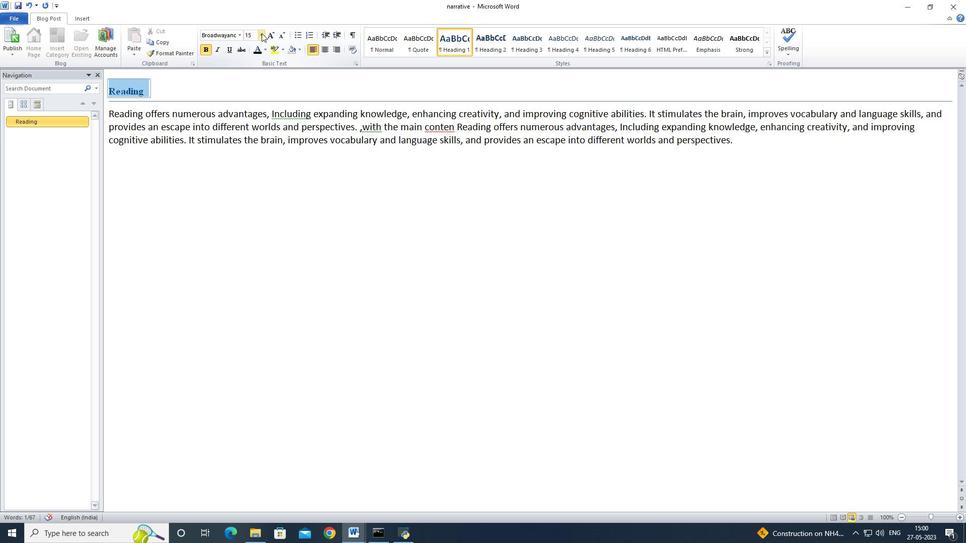 
Action: Mouse moved to (250, 105)
Screenshot: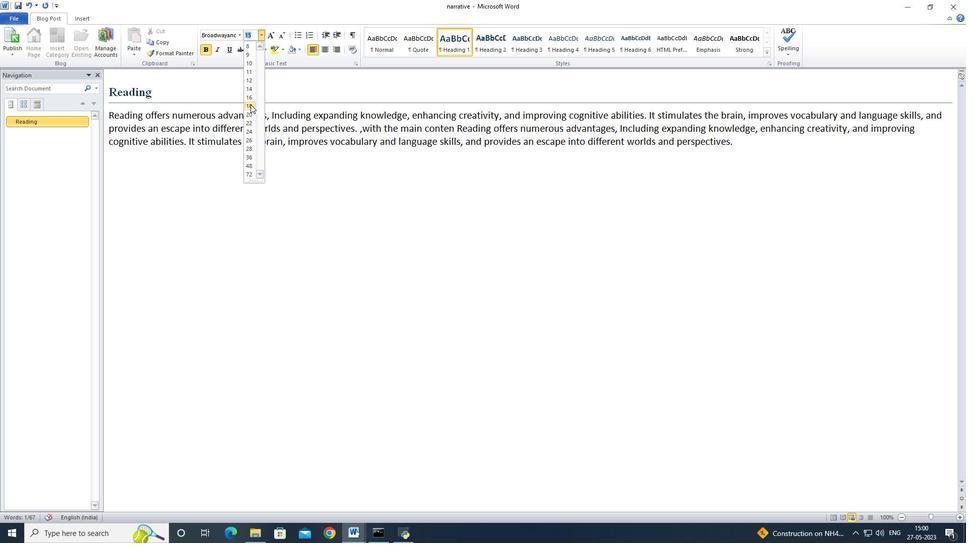 
Action: Mouse pressed left at (250, 105)
Screenshot: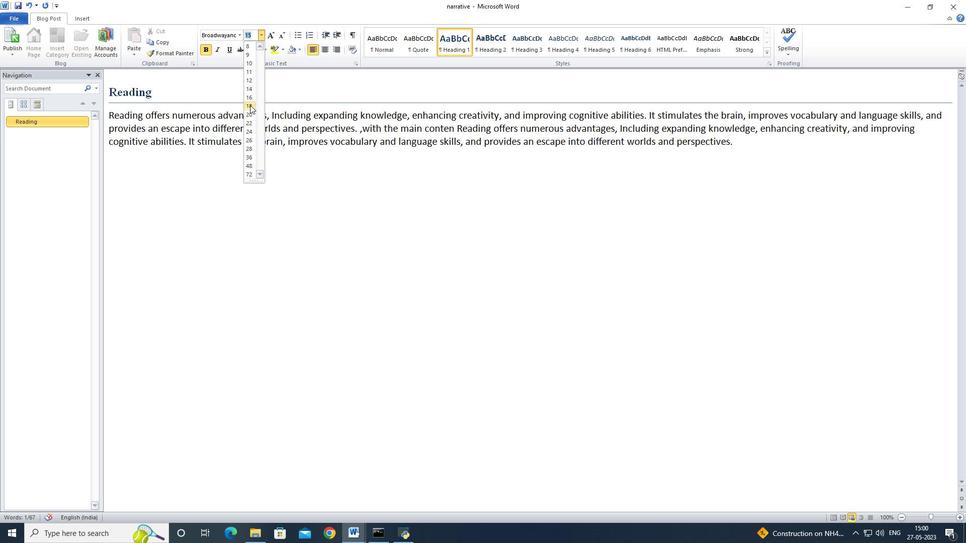 
Action: Mouse moved to (110, 114)
Screenshot: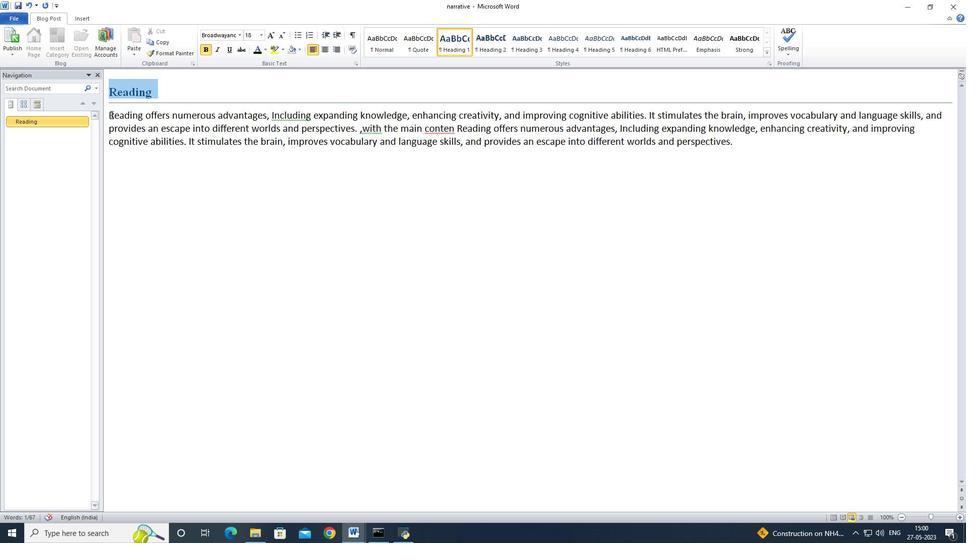 
Action: Mouse pressed left at (110, 114)
Screenshot: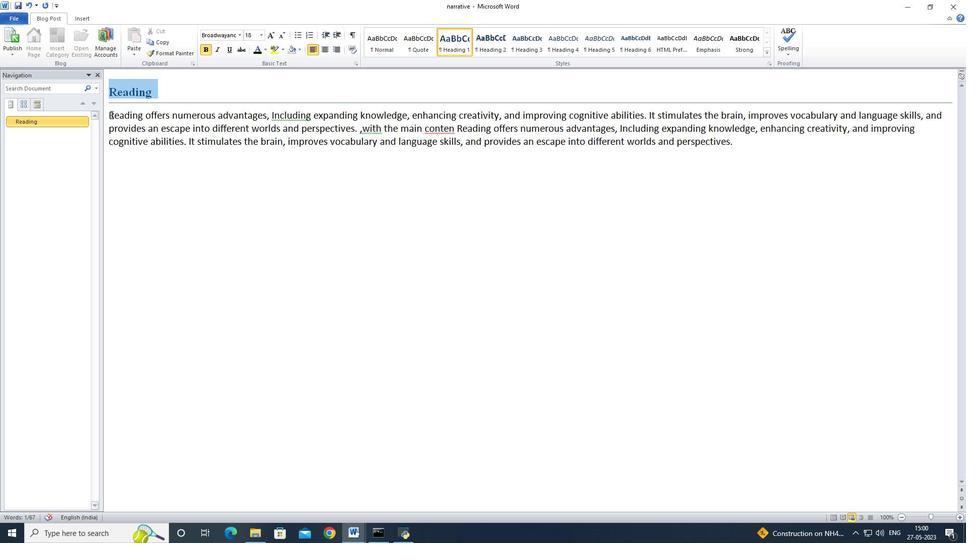 
Action: Mouse moved to (713, 196)
Screenshot: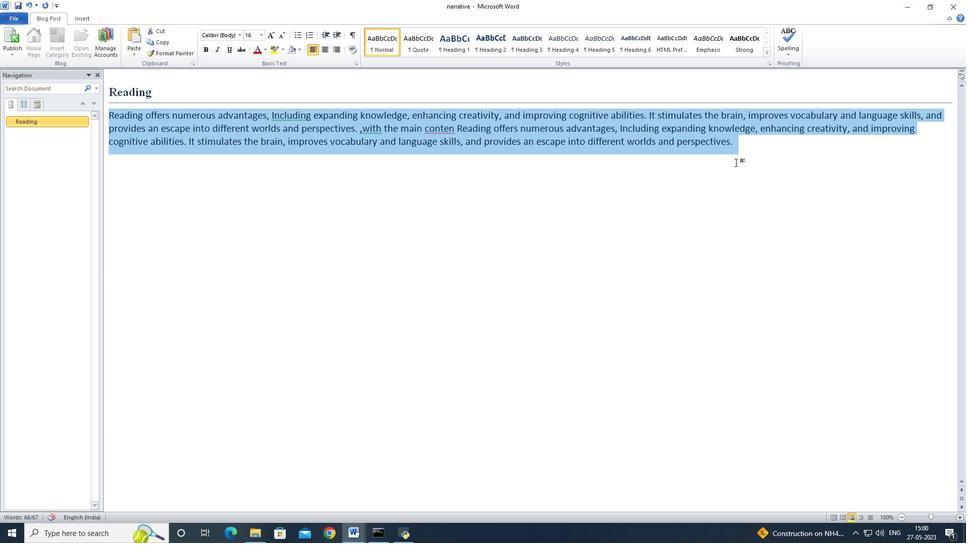 
Action: Mouse pressed left at (713, 196)
Screenshot: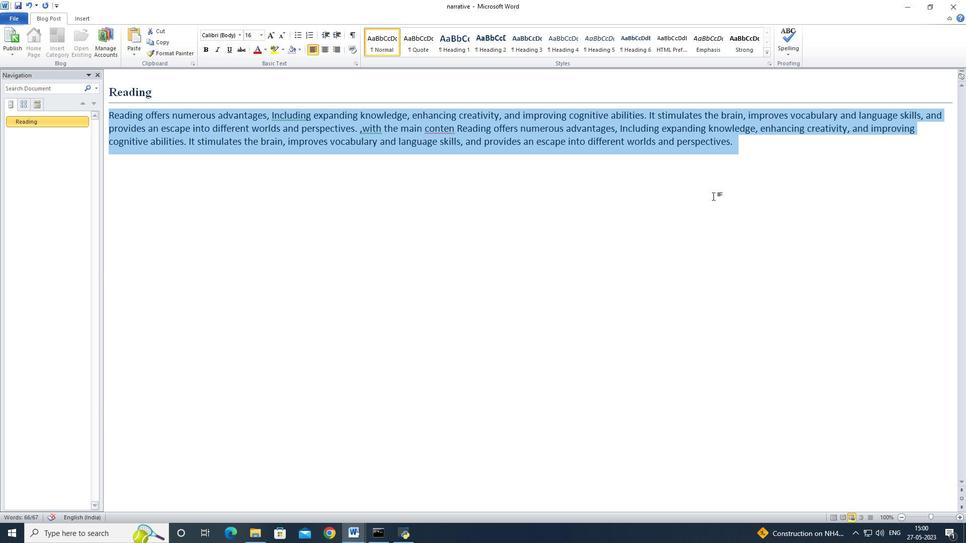 
Action: Mouse moved to (3, 17)
Screenshot: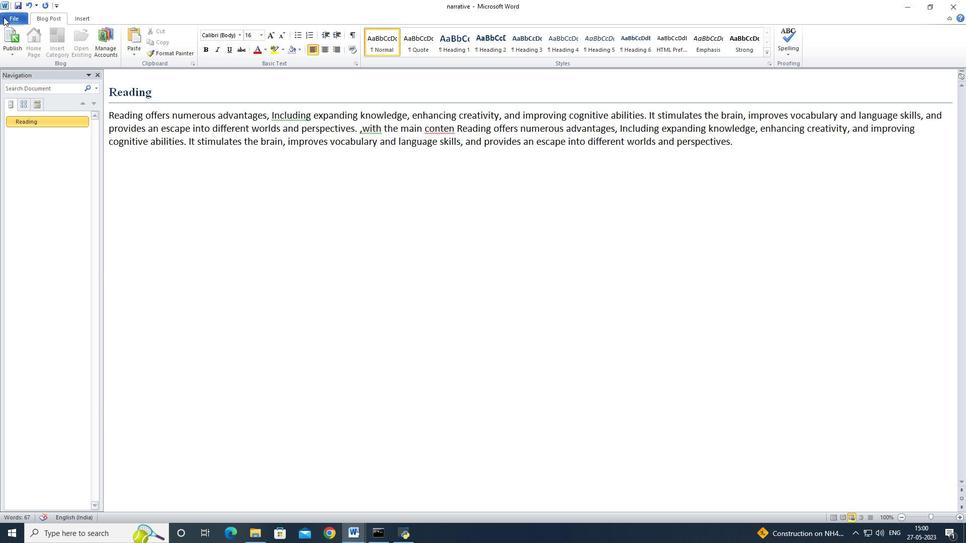 
Action: Mouse pressed left at (3, 17)
Screenshot: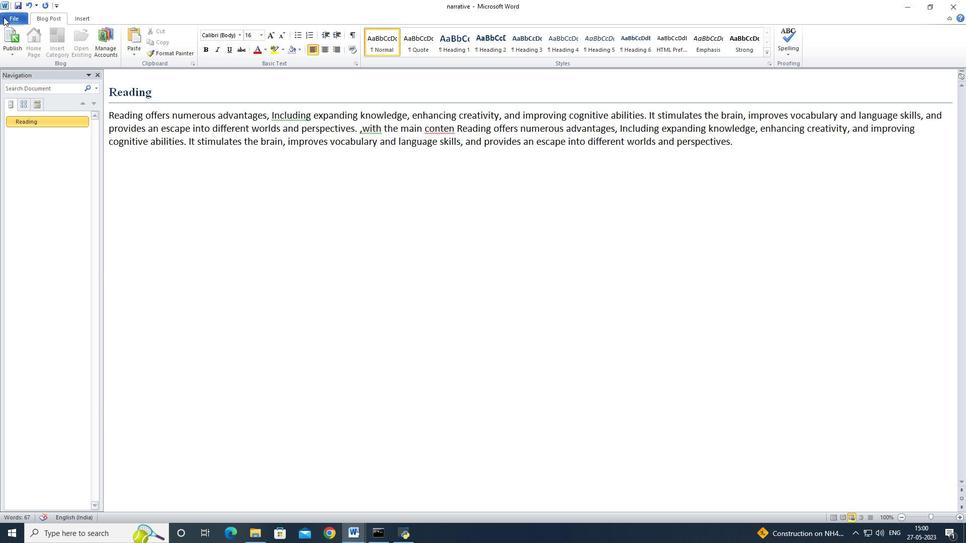 
Action: Mouse moved to (42, 37)
Screenshot: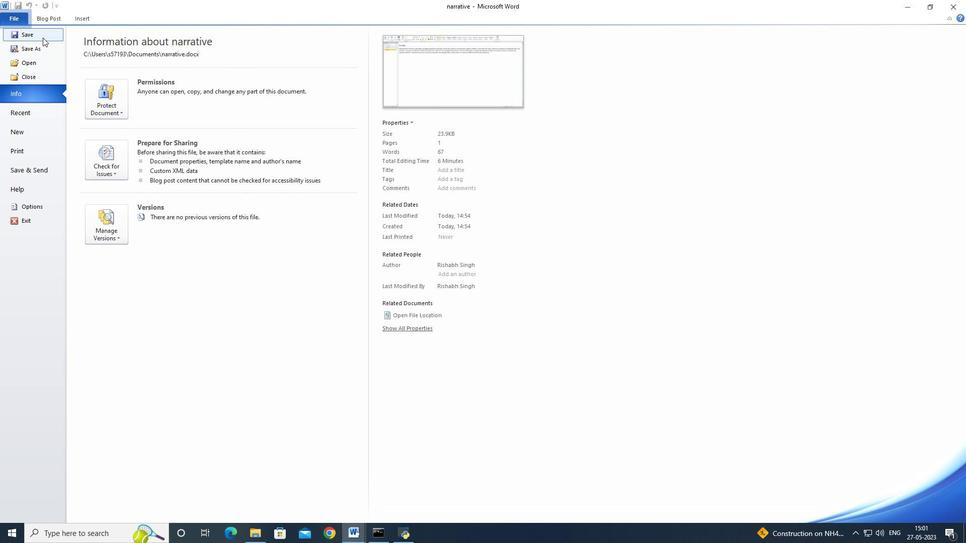 
Action: Mouse pressed left at (42, 37)
Screenshot: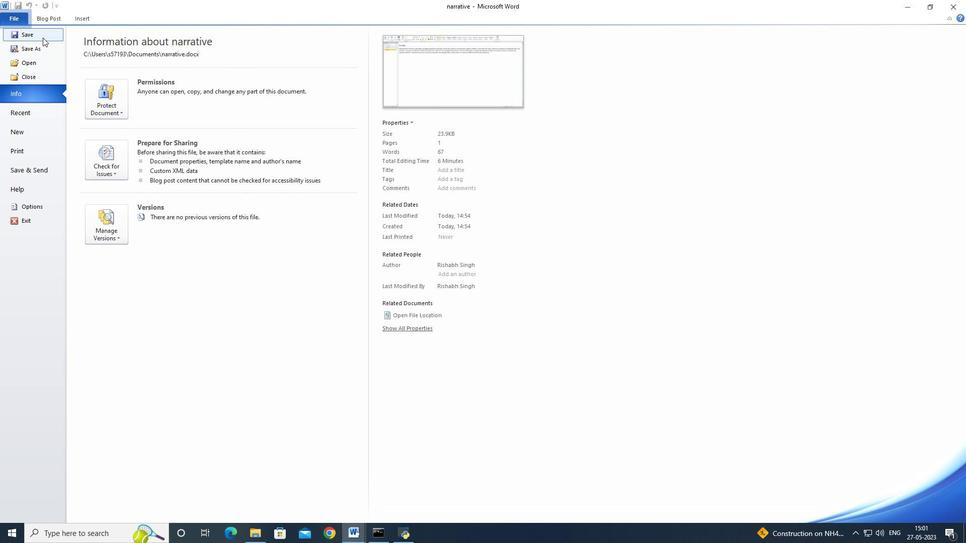 
Action: Mouse moved to (418, 213)
Screenshot: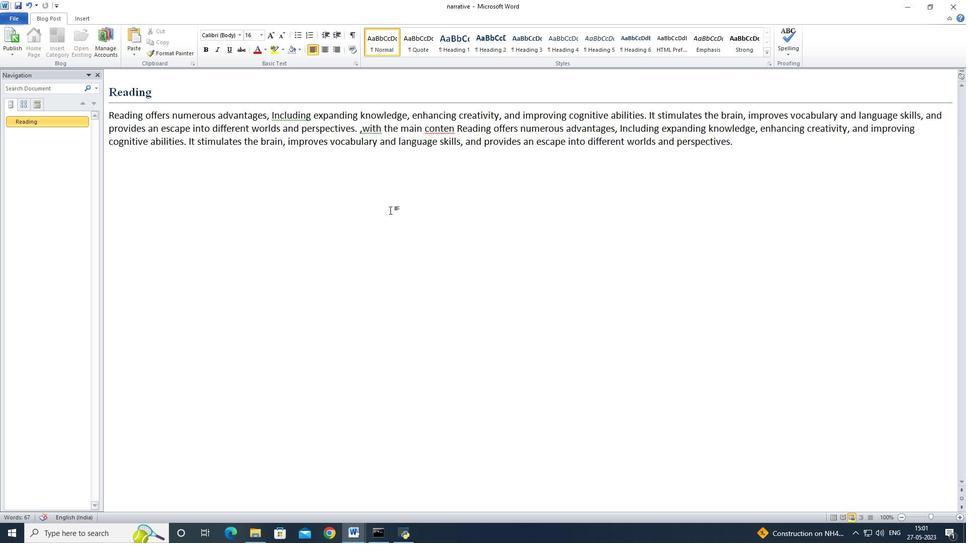
Action: Mouse pressed left at (418, 213)
Screenshot: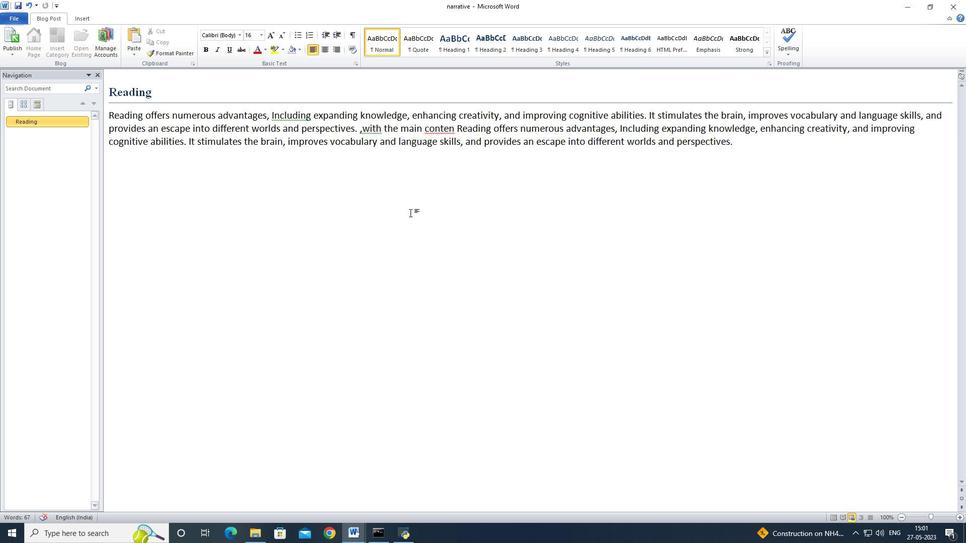 
Action: Mouse moved to (417, 215)
Screenshot: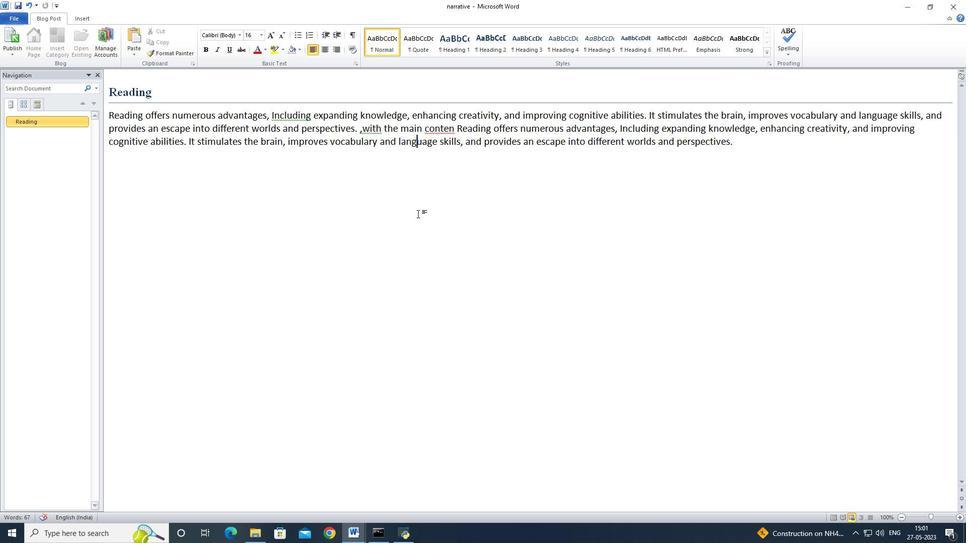 
